 Task: Create new contact,   with mail id: 'Lucy_Taylor@juilliard.edu', first name: 'Lucy', Last name: 'Taylor', Job Title: Software Tester, Phone number (702) 555-7890. Change life cycle stage to  'Lead' and lead status to 'New'. Add new company to the associated contact: www.novanta.com and type: Vendor. Logged in from softage.4@softage.net
Action: Mouse moved to (87, 65)
Screenshot: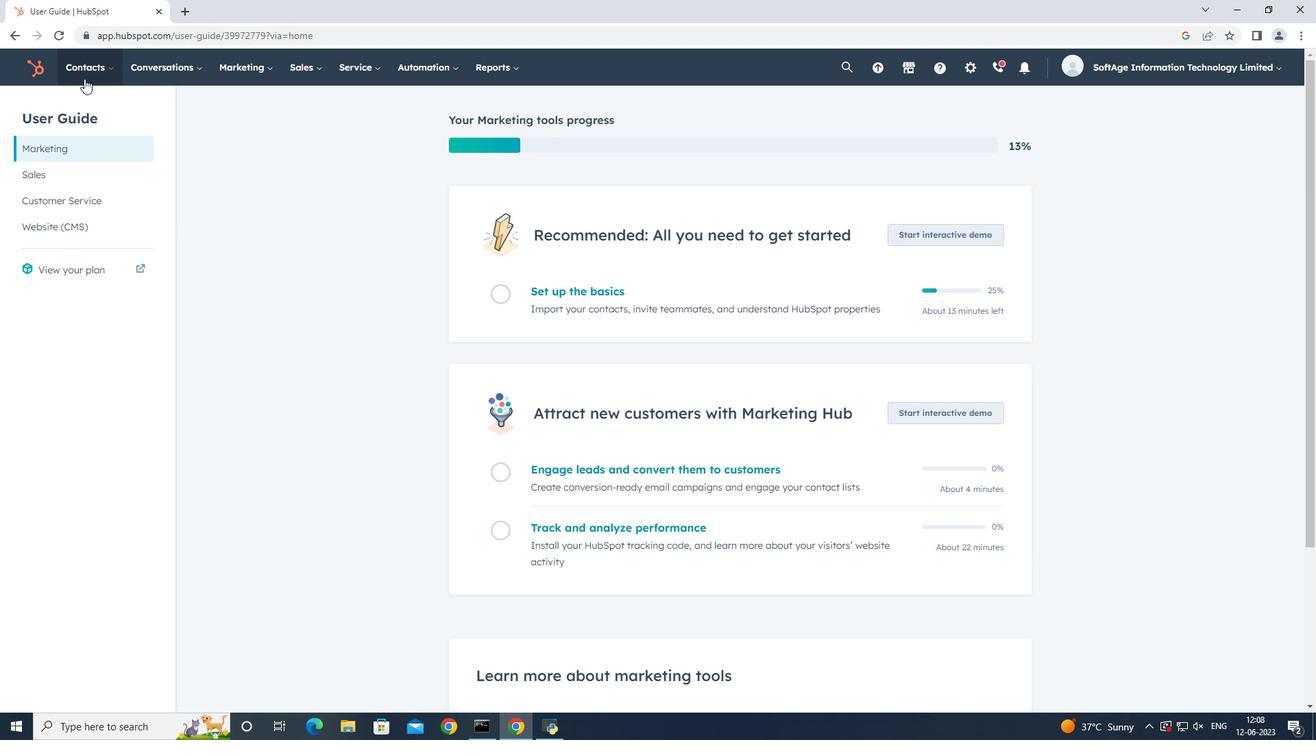 
Action: Mouse pressed left at (87, 65)
Screenshot: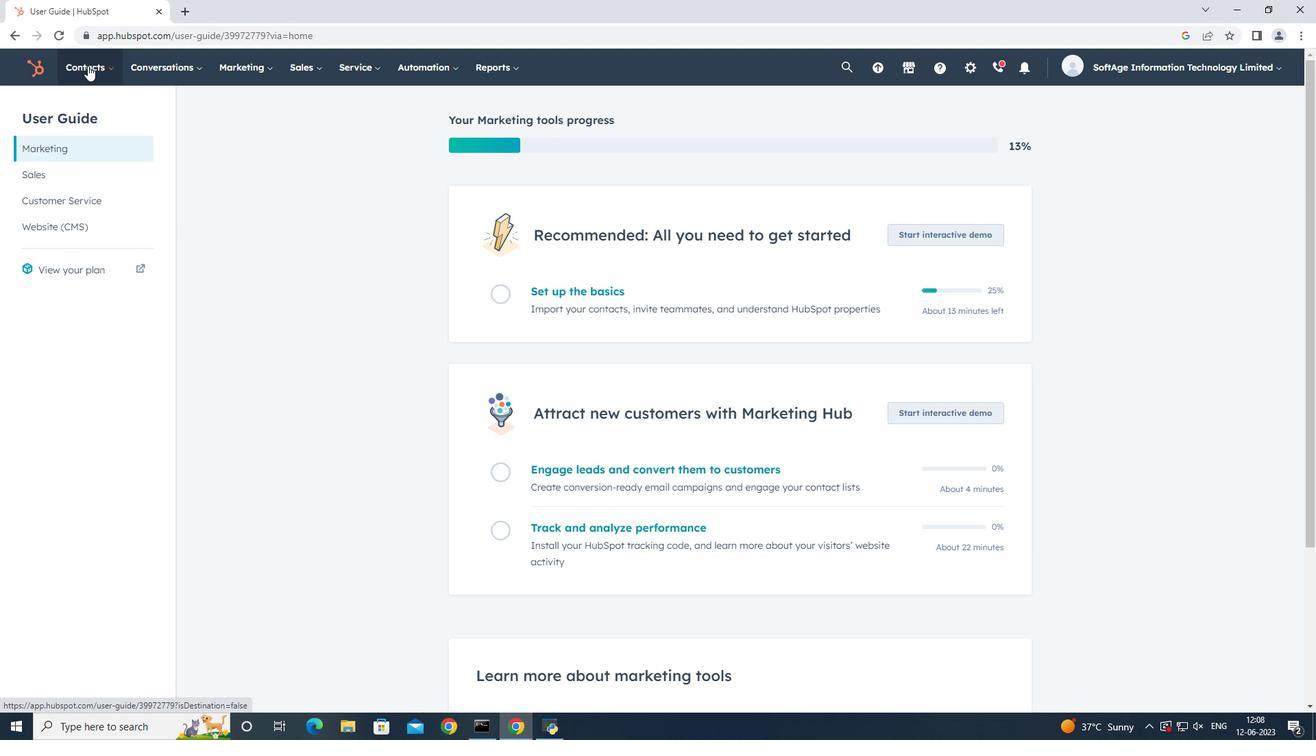 
Action: Mouse moved to (96, 104)
Screenshot: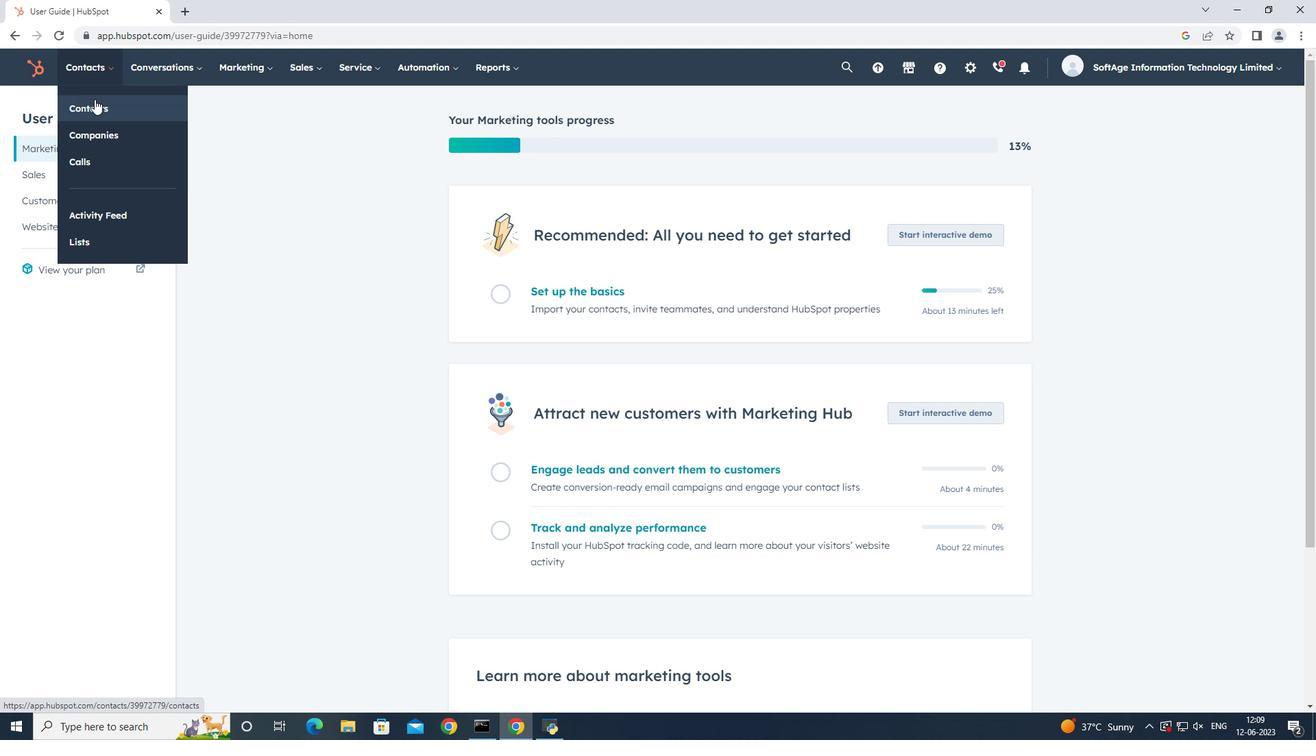 
Action: Mouse pressed left at (96, 104)
Screenshot: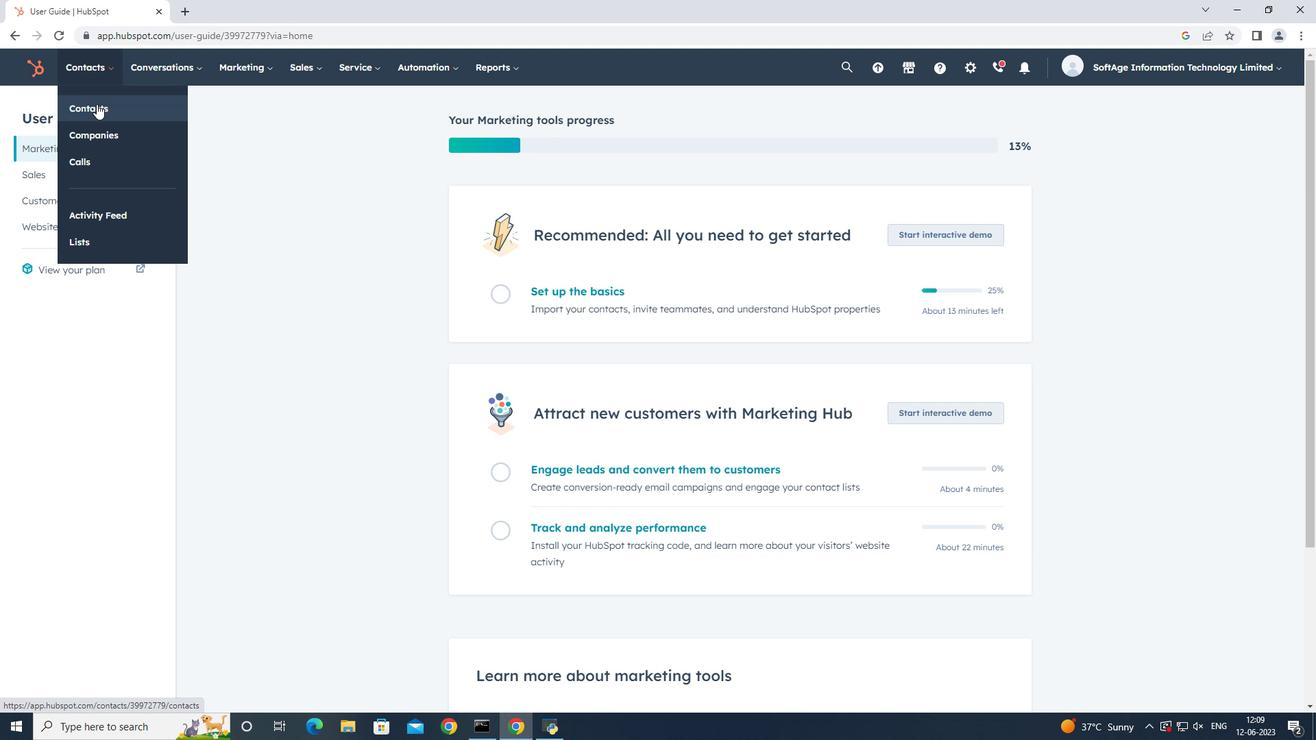 
Action: Mouse moved to (1254, 115)
Screenshot: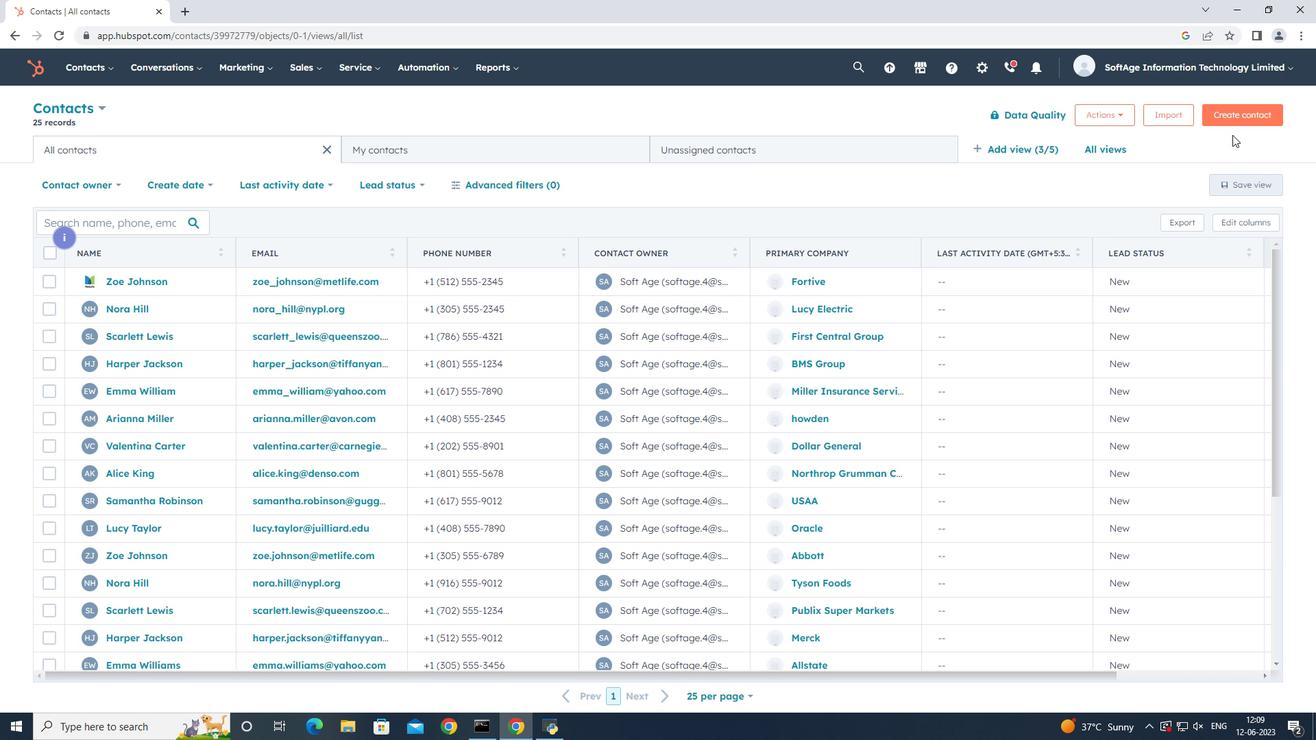 
Action: Mouse pressed left at (1254, 115)
Screenshot: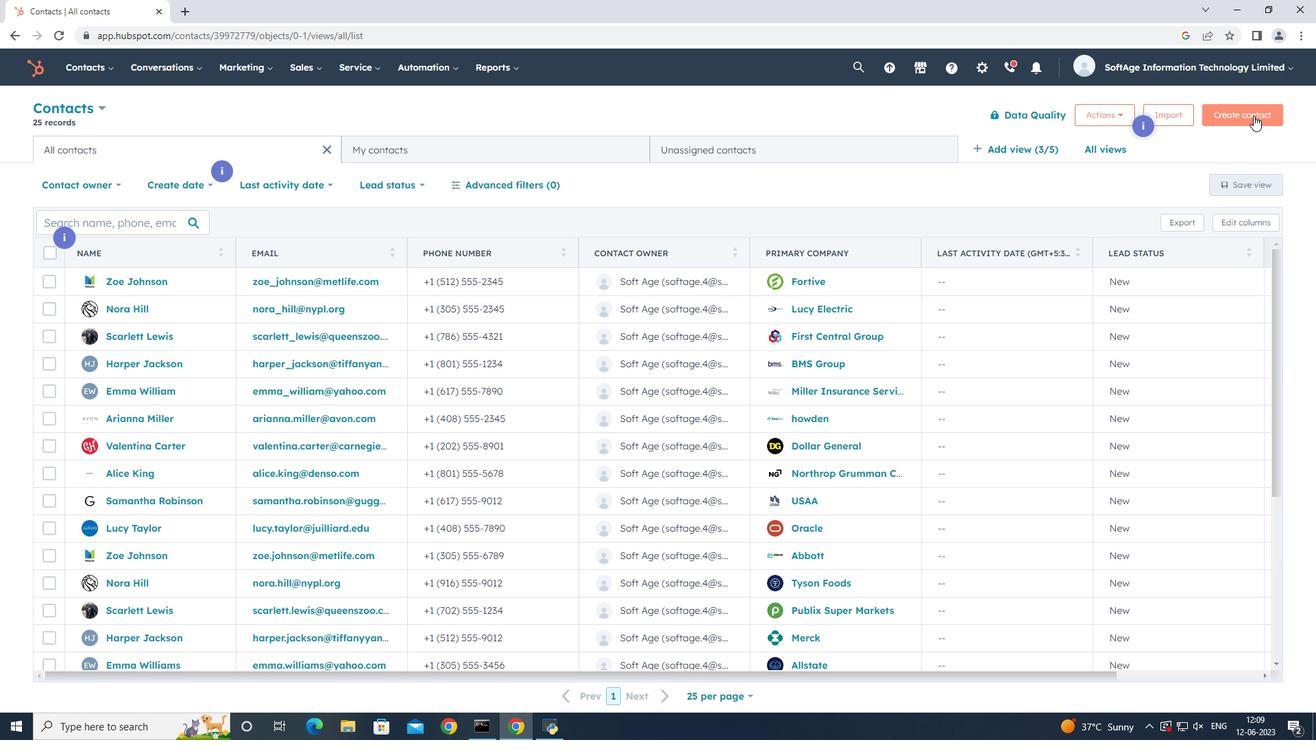 
Action: Mouse moved to (1050, 174)
Screenshot: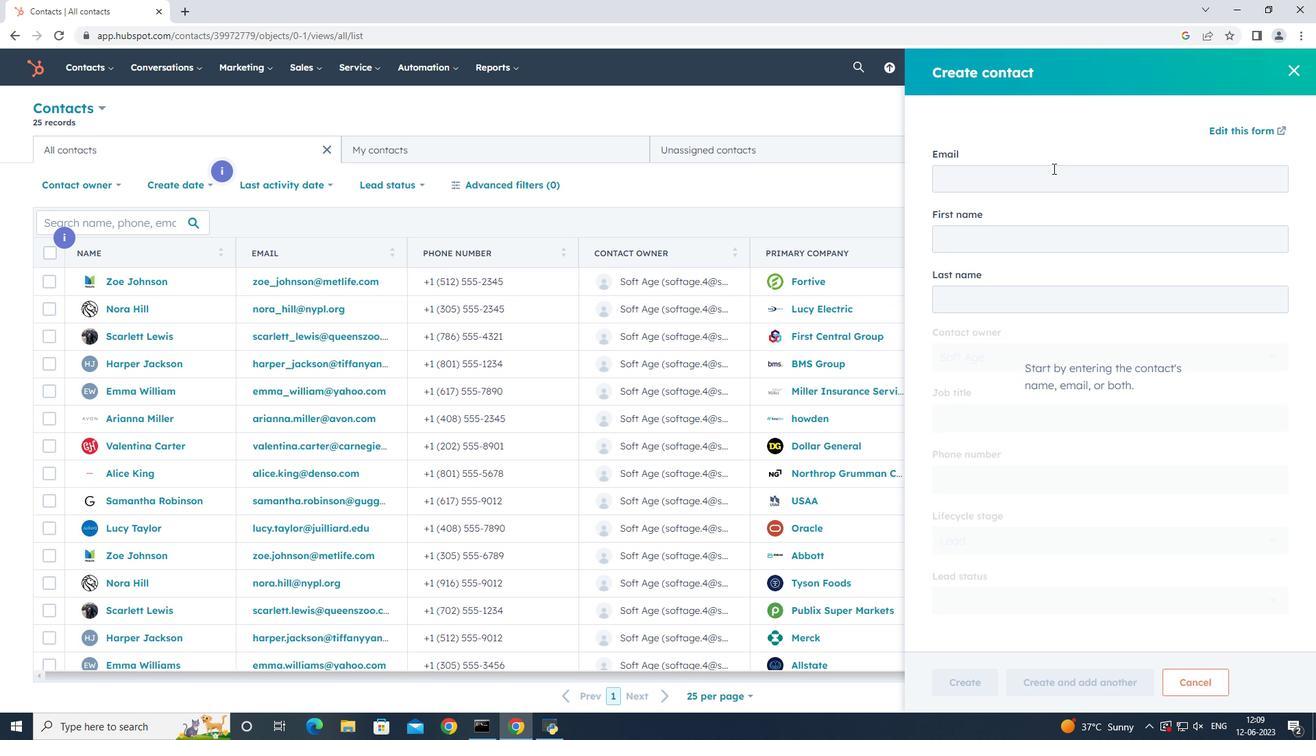 
Action: Mouse pressed left at (1050, 174)
Screenshot: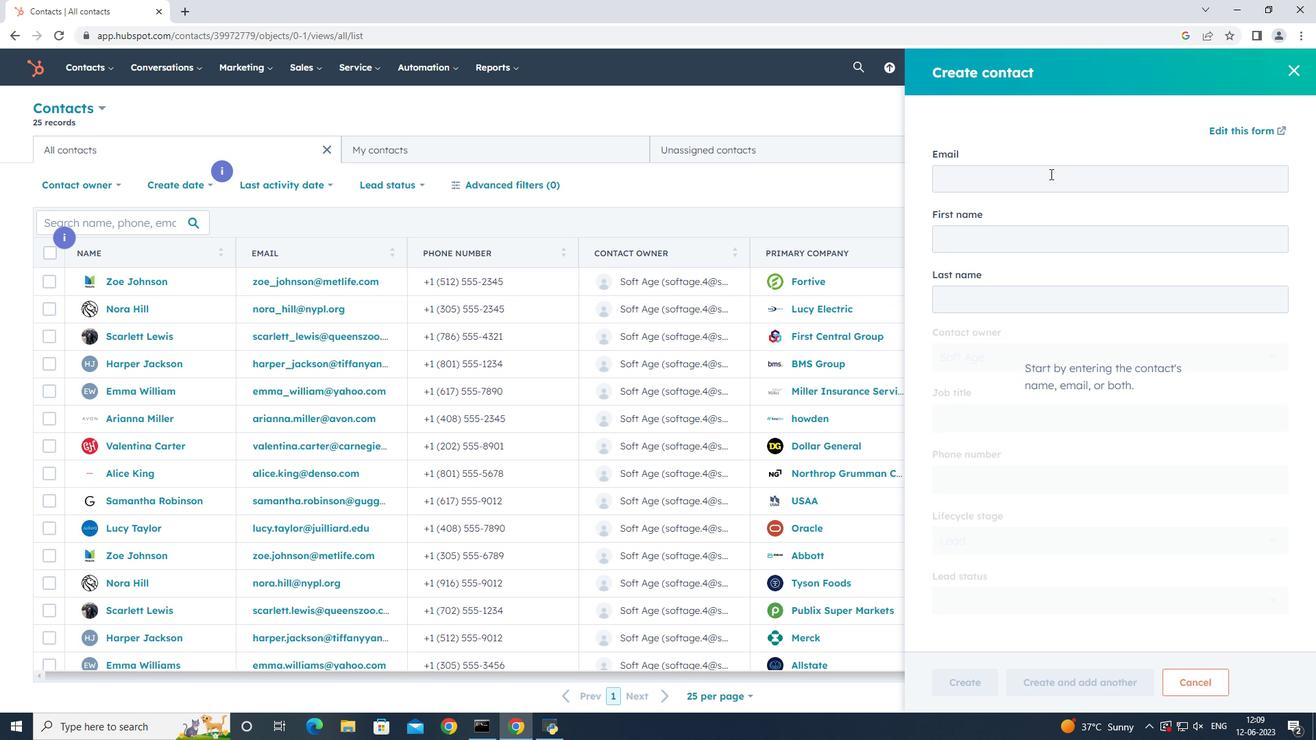 
Action: Key pressed <Key.shift><Key.shift><Key.shift>Lucy<Key.shift_r><Key.shift_r><Key.shift_r><Key.shift_r><Key.shift_r><Key.shift_r><Key.shift_r><Key.shift_r><Key.shift_r><Key.shift_r><Key.shift_r><Key.shift_r><Key.shift_r><Key.shift_r><Key.shift_r><Key.shift_r>_<Key.shift><Key.shift><Key.shift><Key.shift><Key.shift><Key.shift>Taylor<Key.shift>@juilliard.edu
Screenshot: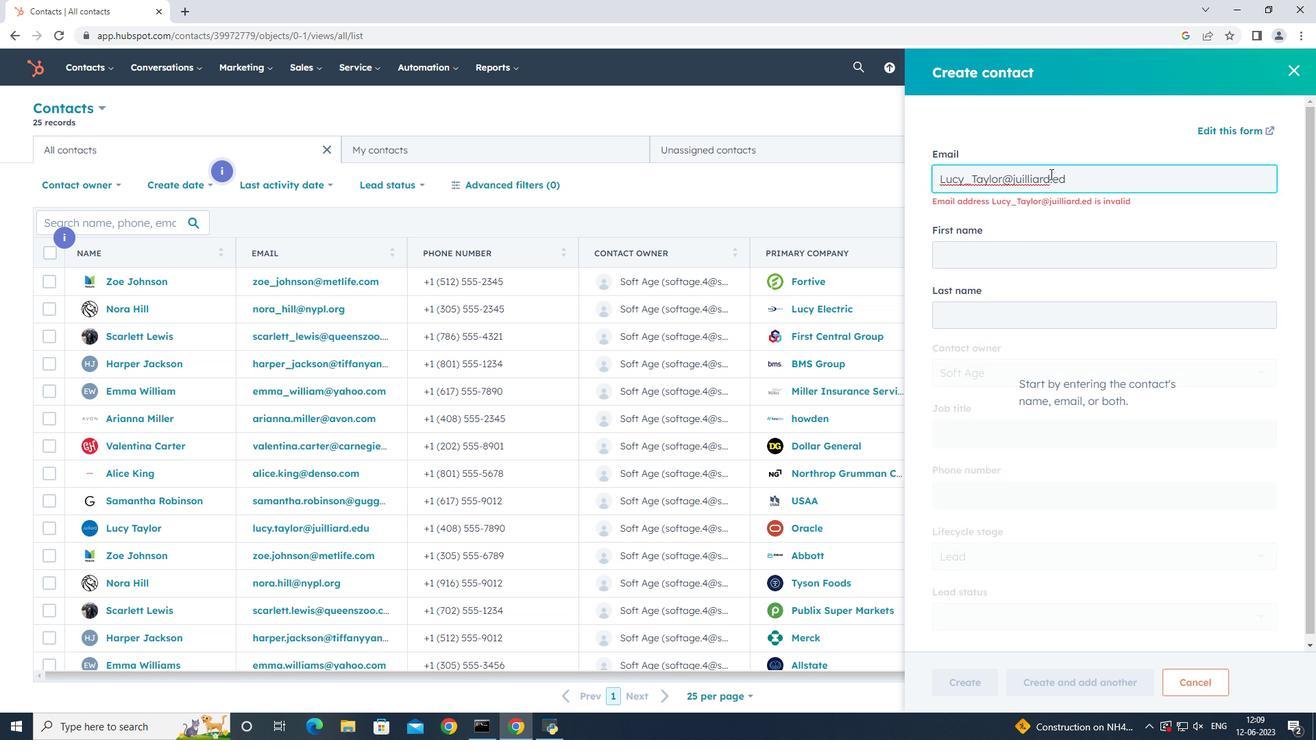 
Action: Mouse moved to (1048, 244)
Screenshot: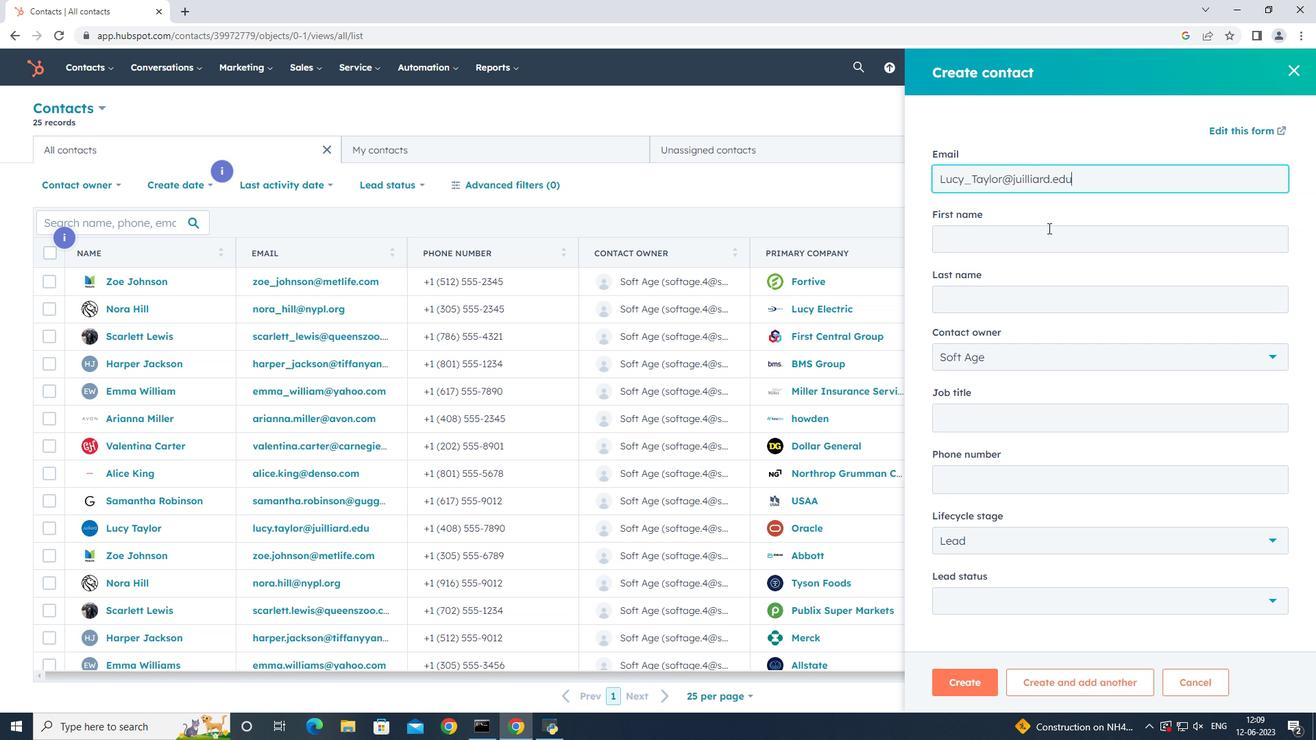 
Action: Mouse pressed left at (1048, 244)
Screenshot: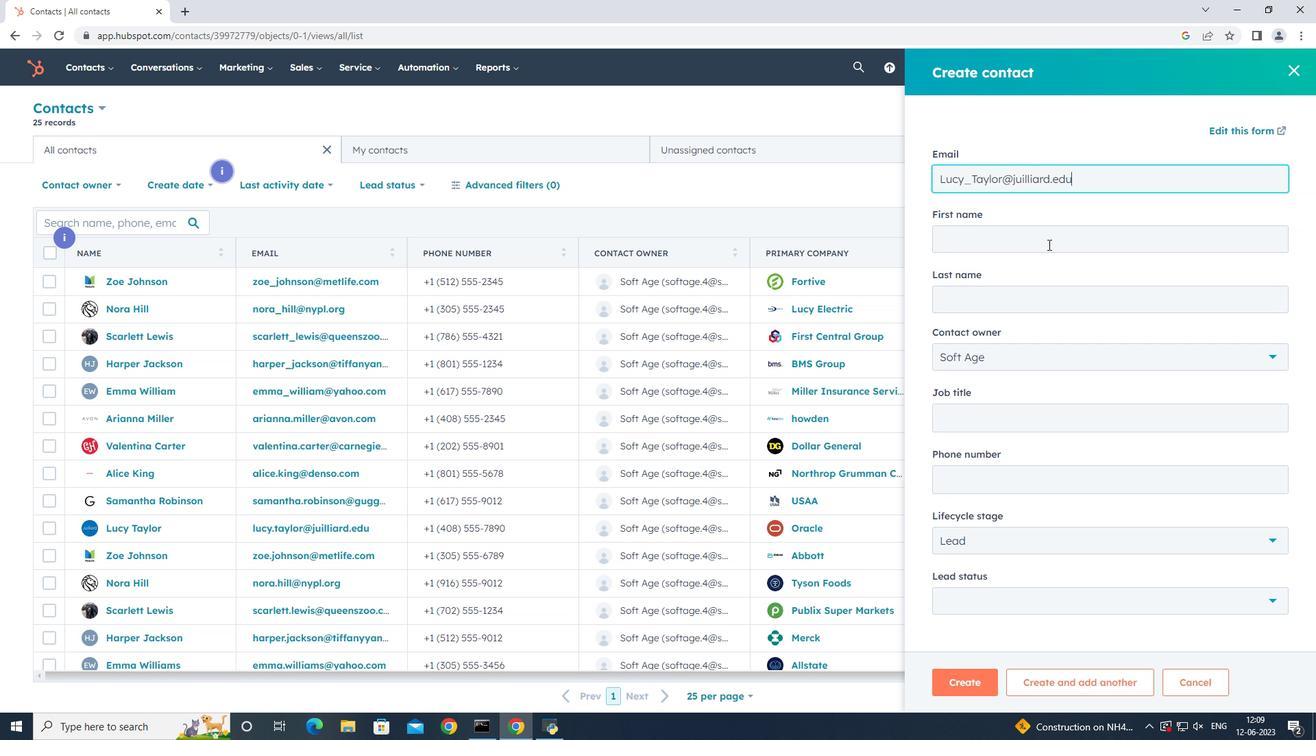 
Action: Key pressed <Key.shift_r><Key.shift_r><Key.shift_r><Key.shift_r><Key.shift_r><Key.shift_r><Key.shift_r><Key.shift_r><Key.shift_r><Key.shift_r><Key.shift_r><Key.shift_r>Lucy<Key.tab><Key.shift><Key.shift><Key.shift><Key.shift><Key.shift><Key.shift><Key.shift><Key.shift><Key.shift><Key.shift>Taylor
Screenshot: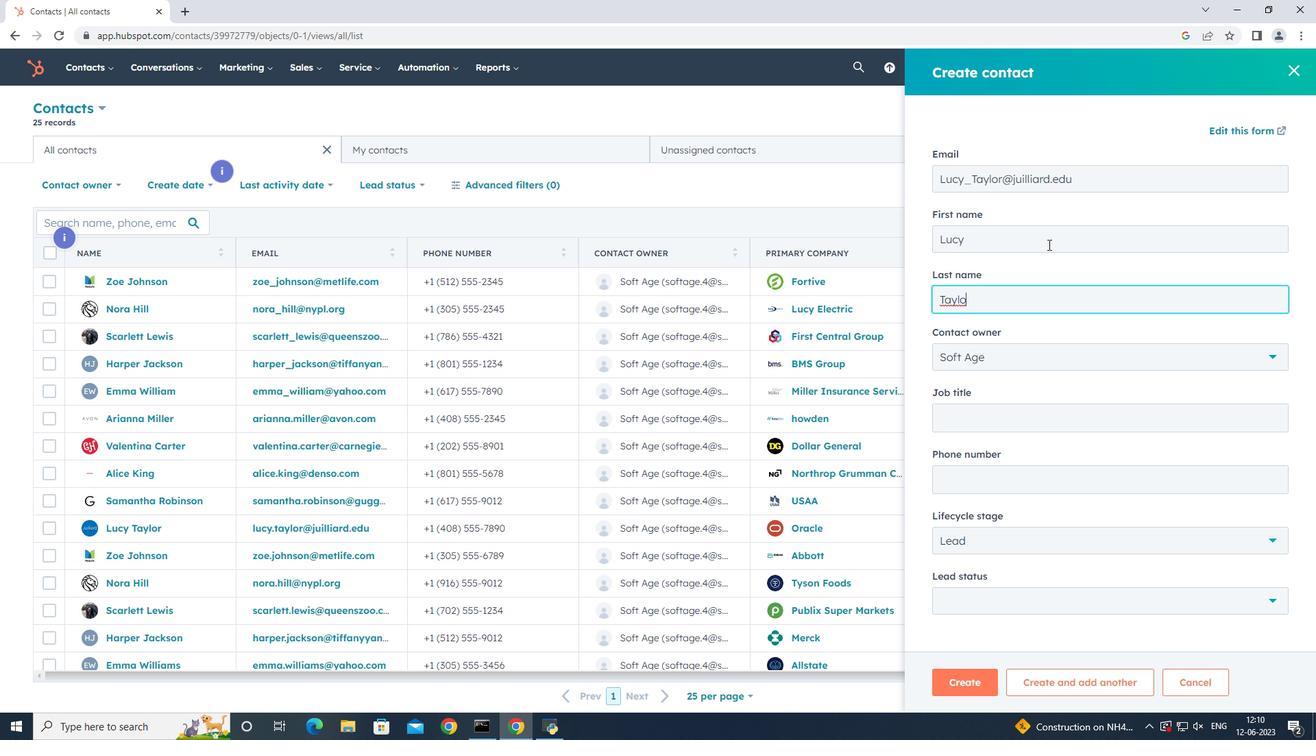 
Action: Mouse moved to (1083, 425)
Screenshot: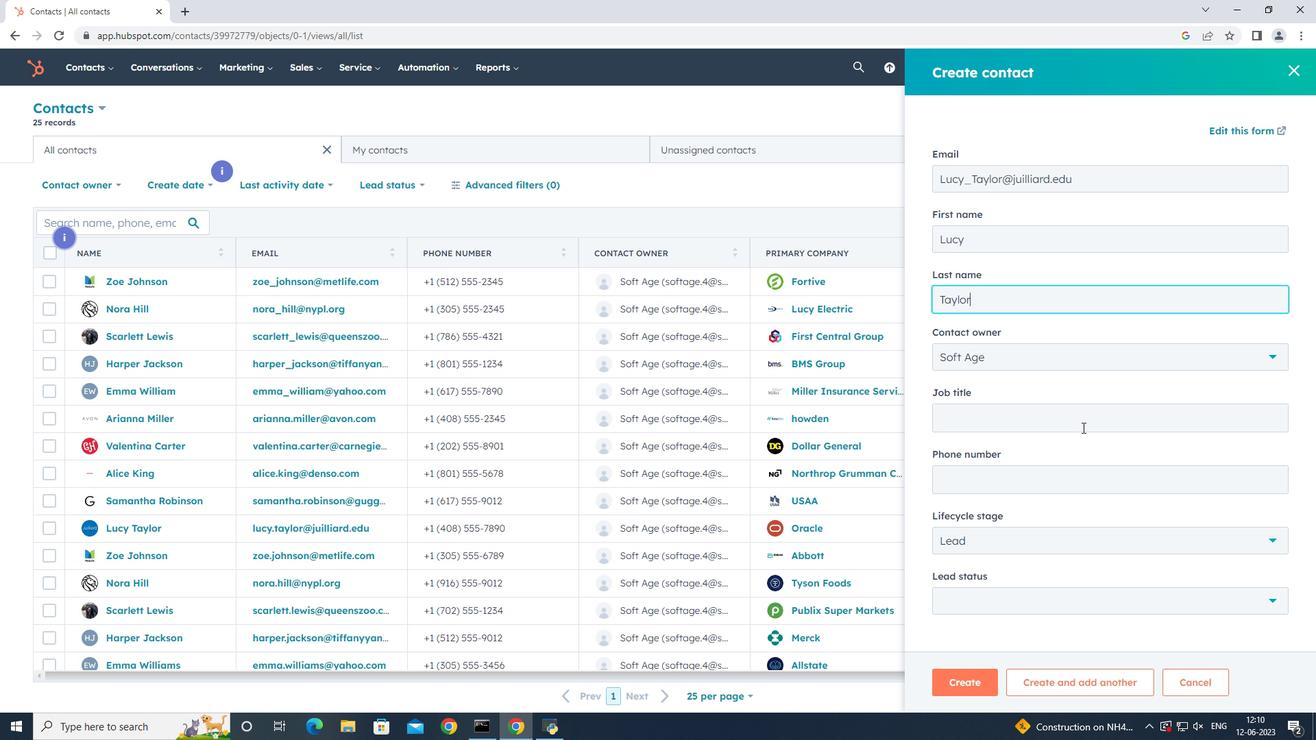 
Action: Mouse pressed left at (1083, 425)
Screenshot: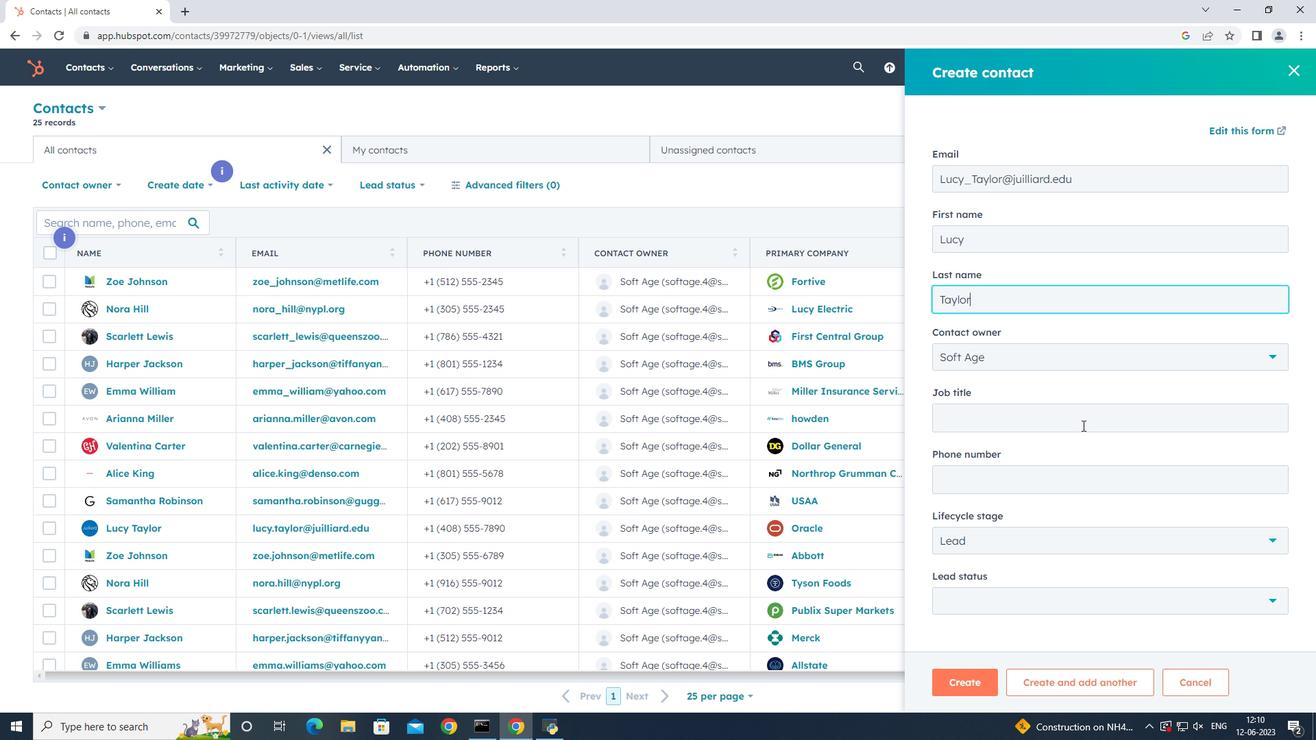 
Action: Key pressed <Key.shift>Software<Key.space><Key.shift><Key.shift><Key.shift><Key.shift>Tester
Screenshot: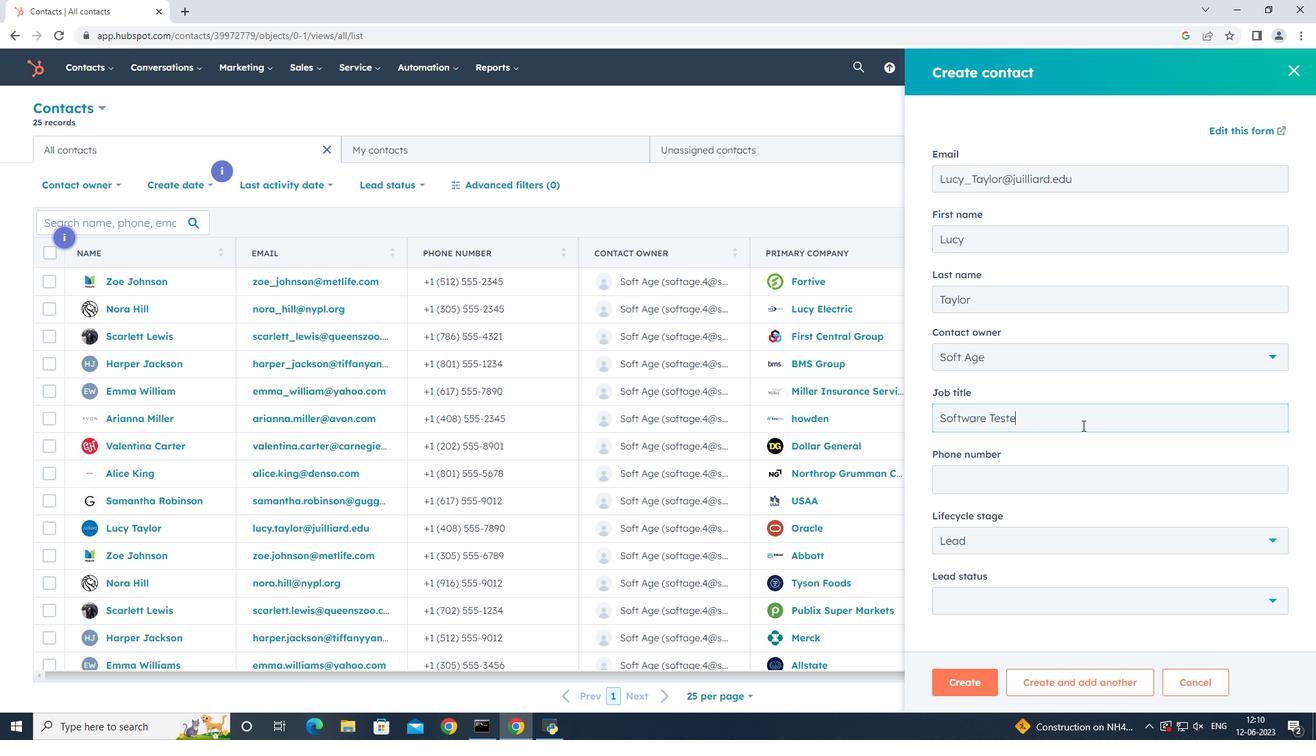 
Action: Mouse moved to (1089, 474)
Screenshot: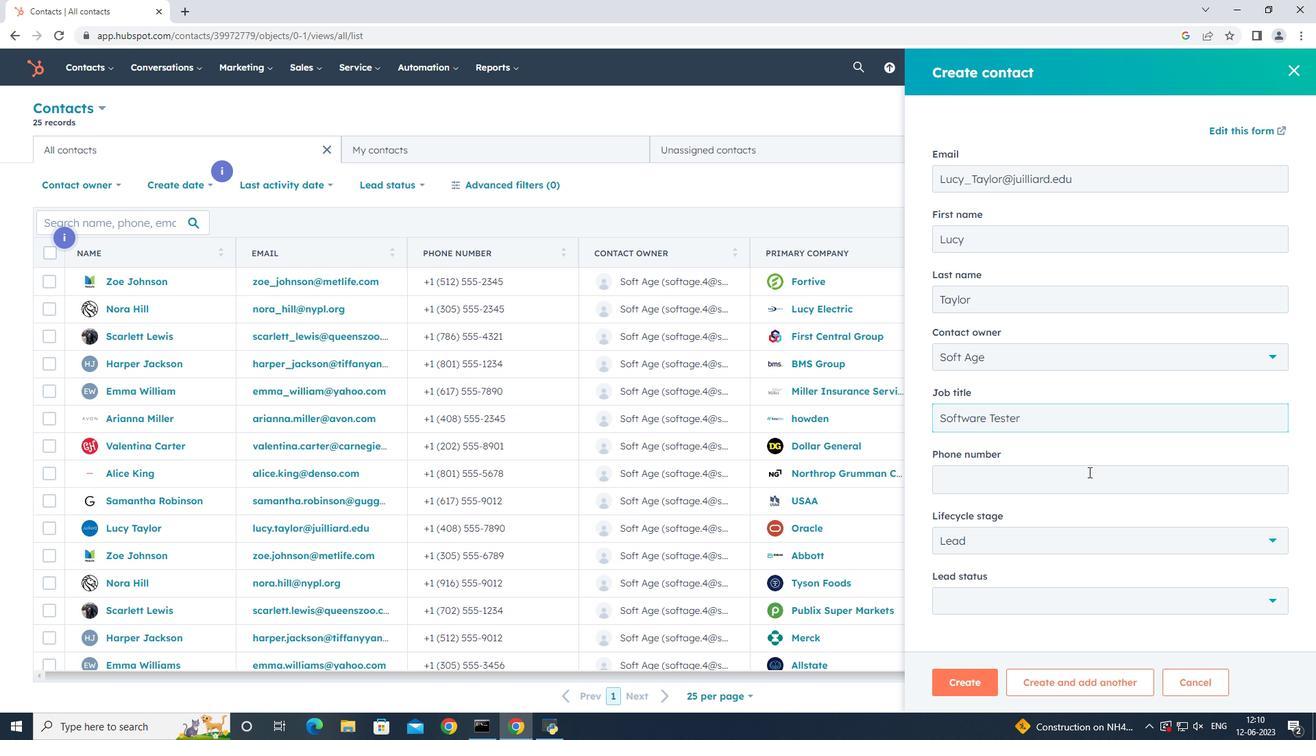 
Action: Mouse pressed left at (1089, 474)
Screenshot: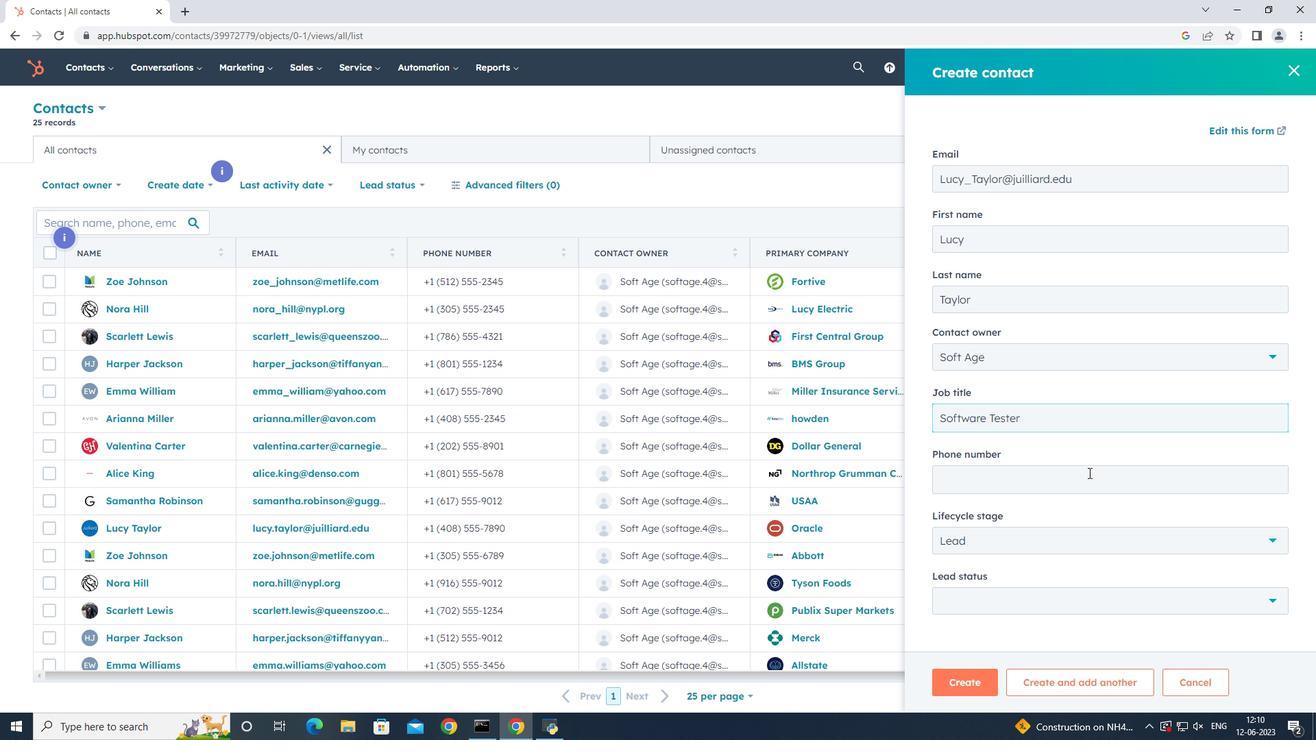 
Action: Key pressed 7025557890
Screenshot: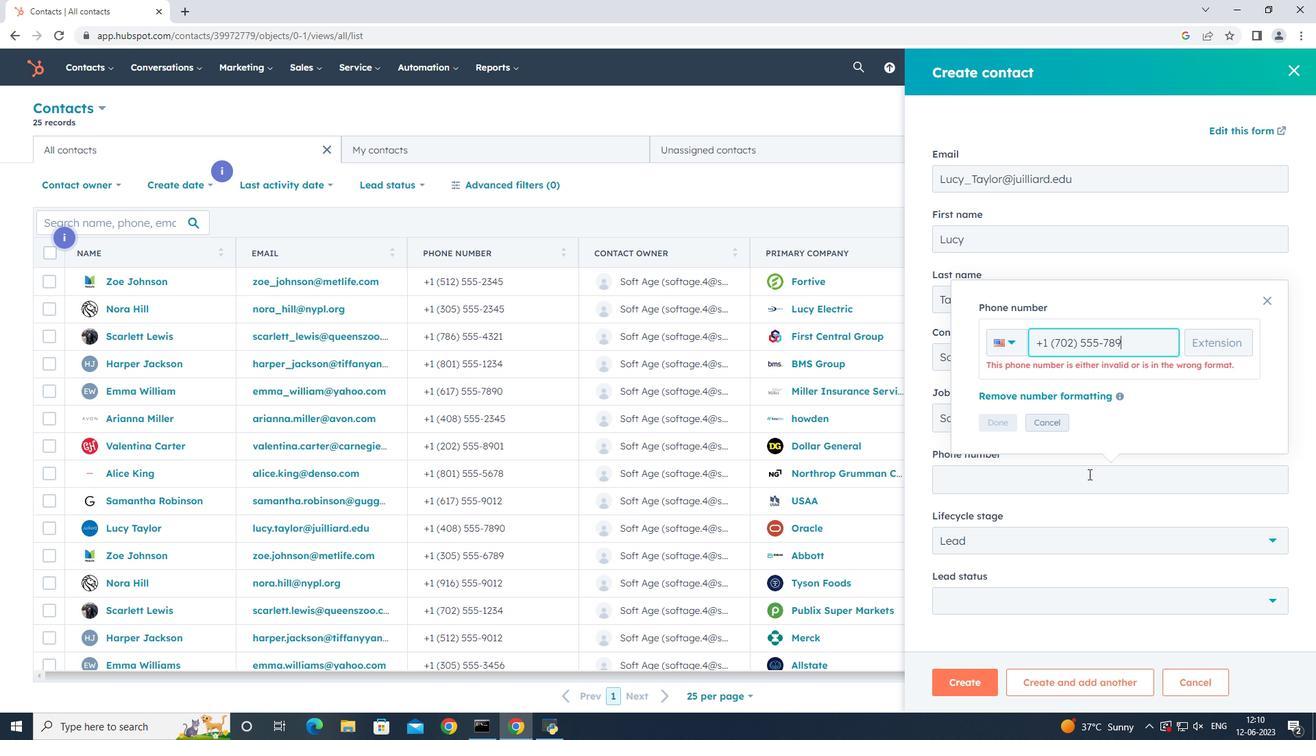 
Action: Mouse moved to (992, 430)
Screenshot: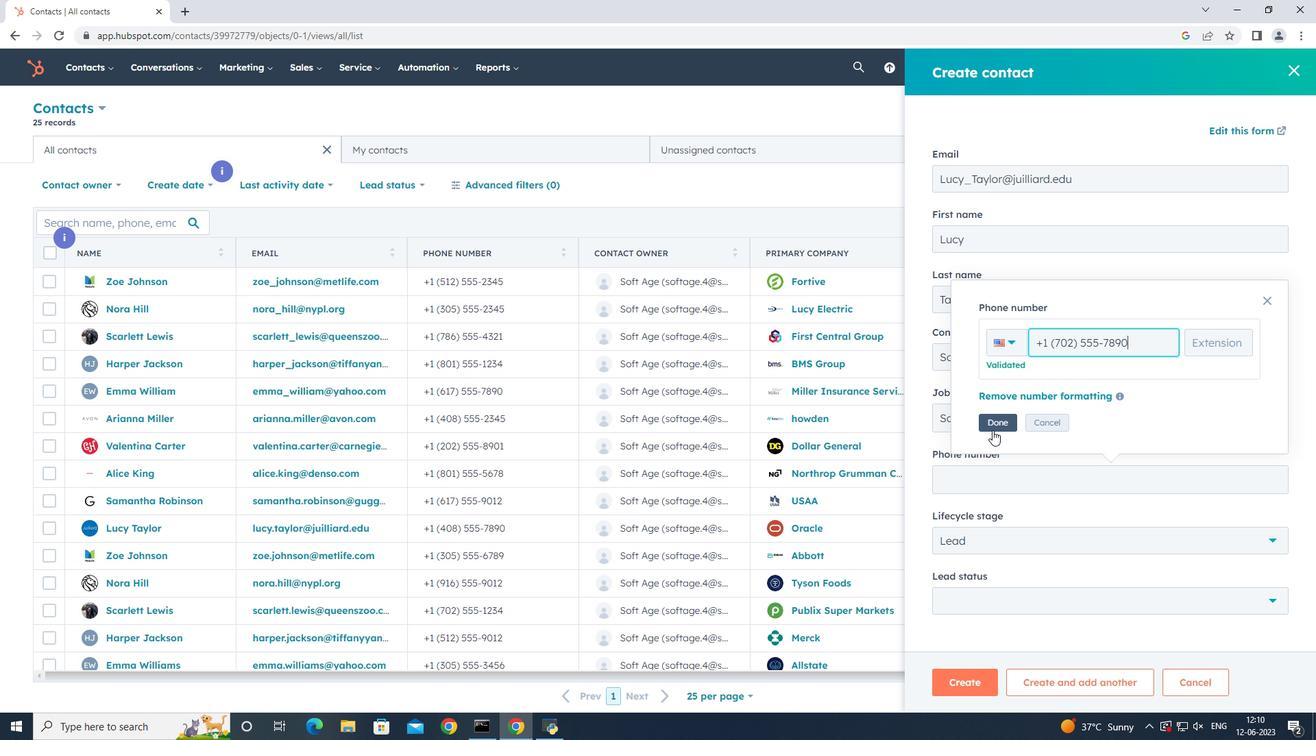 
Action: Mouse pressed left at (992, 430)
Screenshot: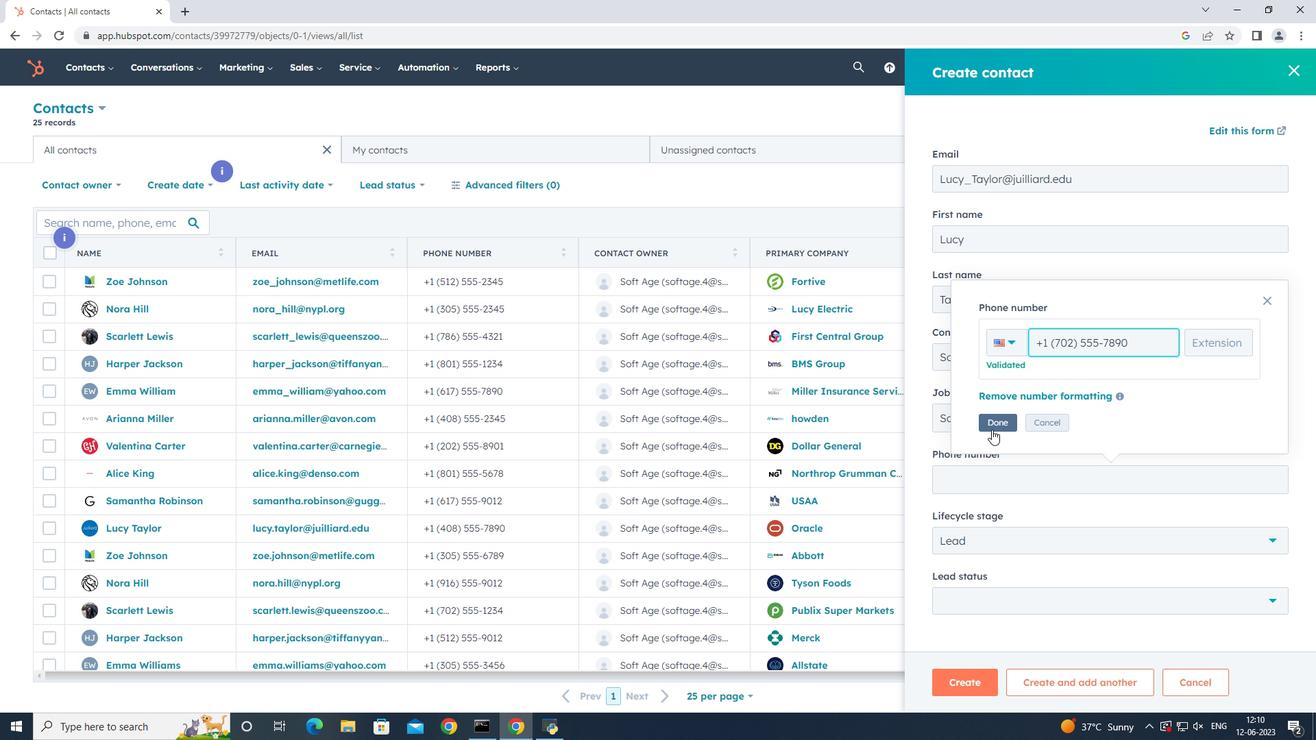 
Action: Mouse moved to (1041, 536)
Screenshot: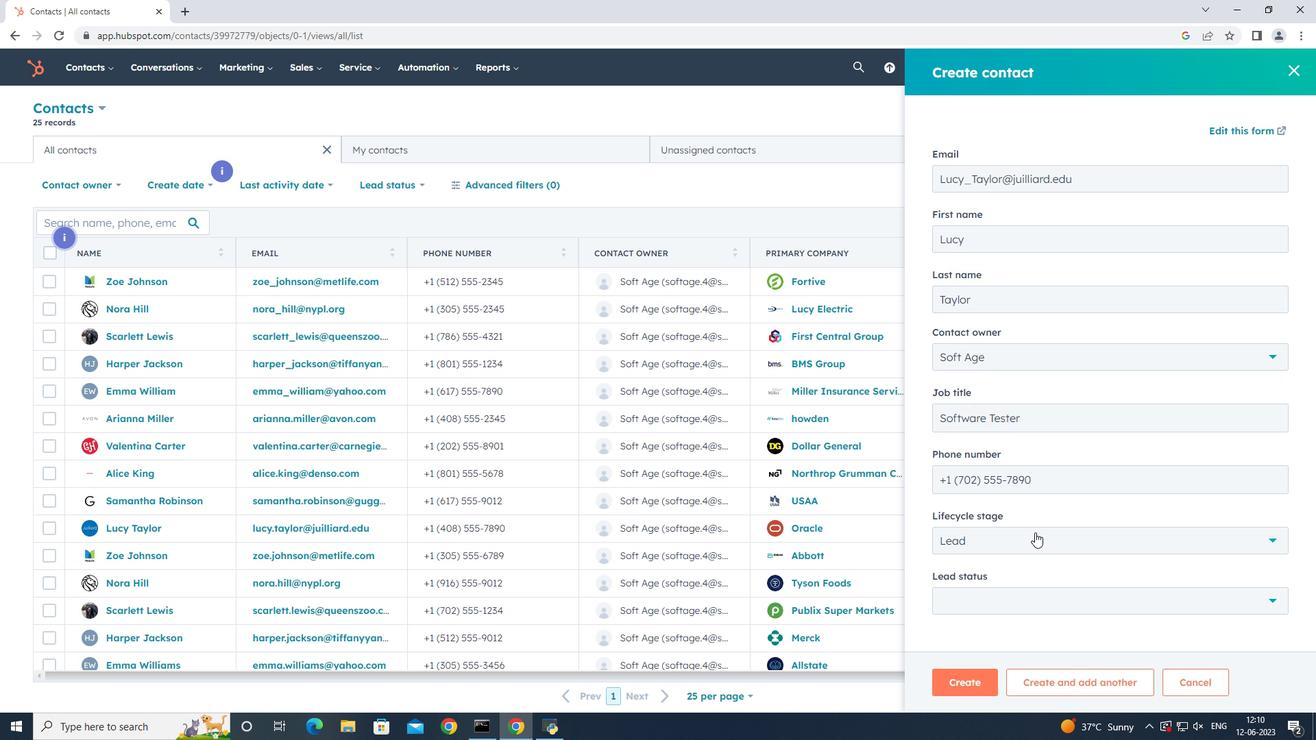 
Action: Mouse pressed left at (1041, 536)
Screenshot: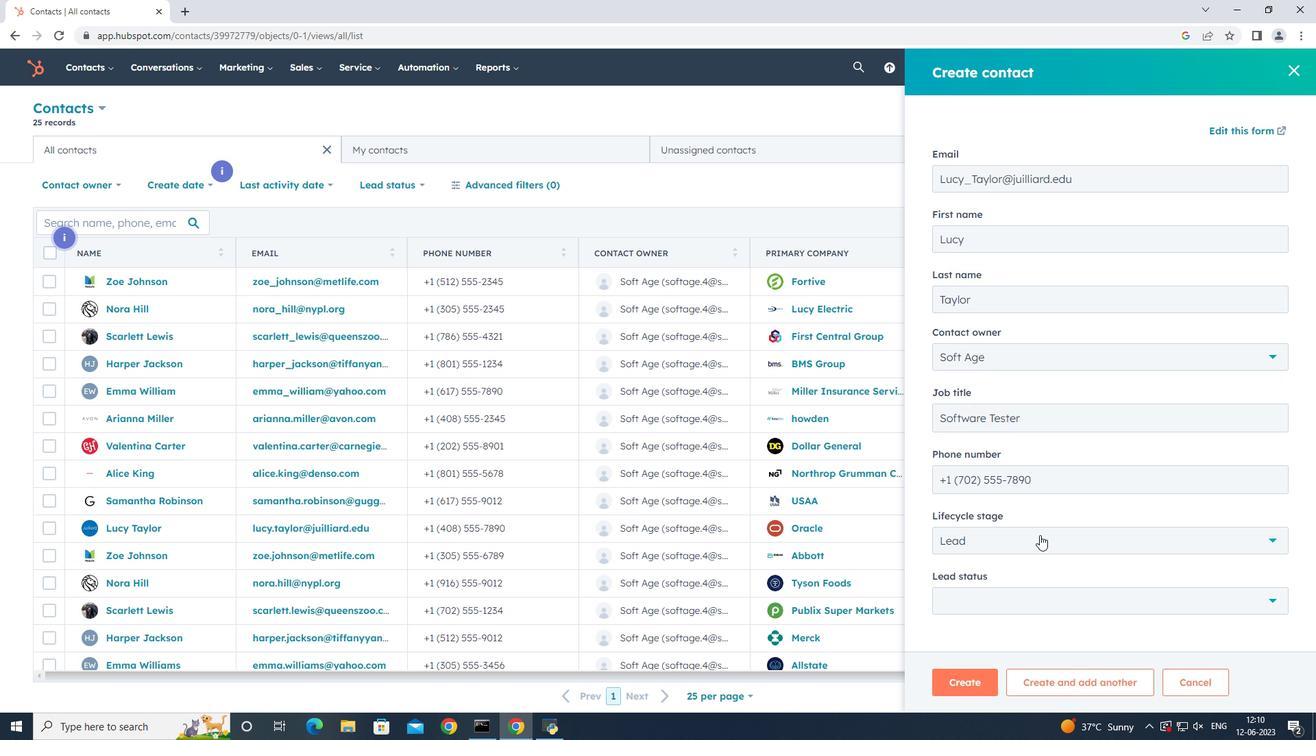 
Action: Mouse moved to (1043, 410)
Screenshot: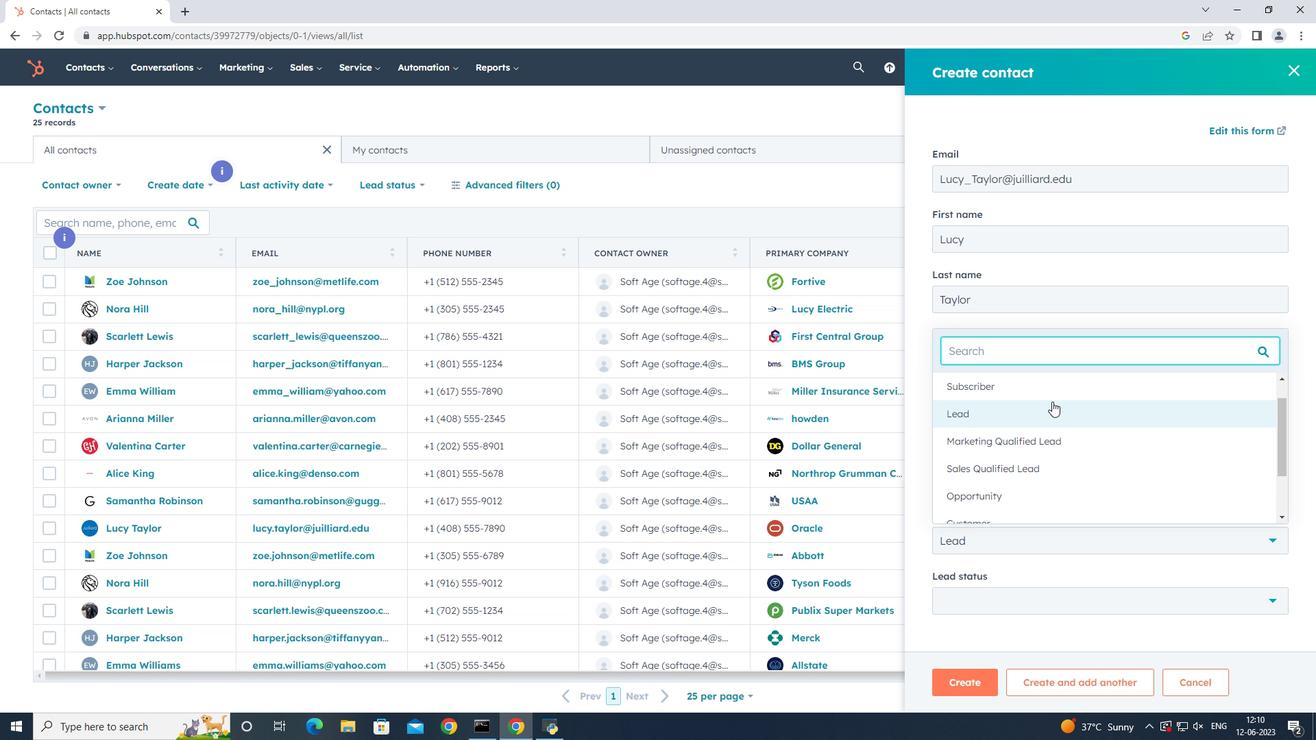 
Action: Mouse pressed left at (1043, 410)
Screenshot: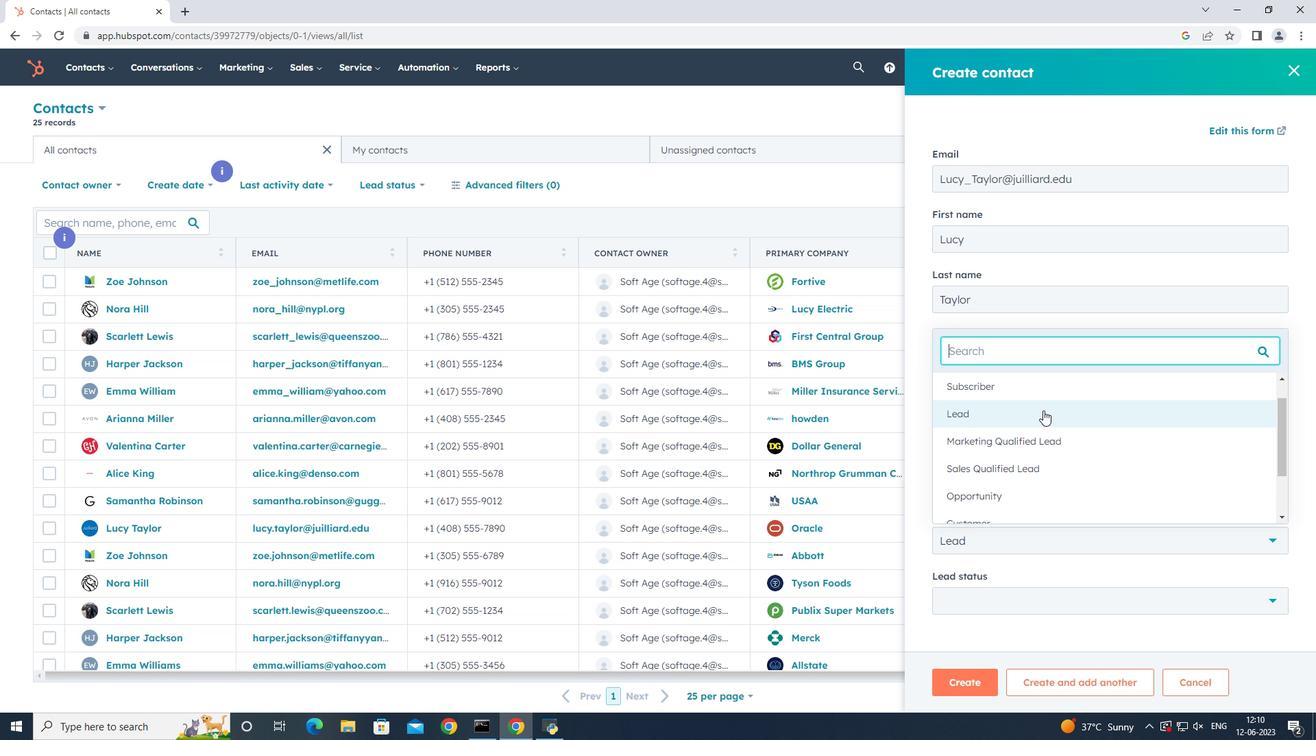 
Action: Mouse moved to (1067, 601)
Screenshot: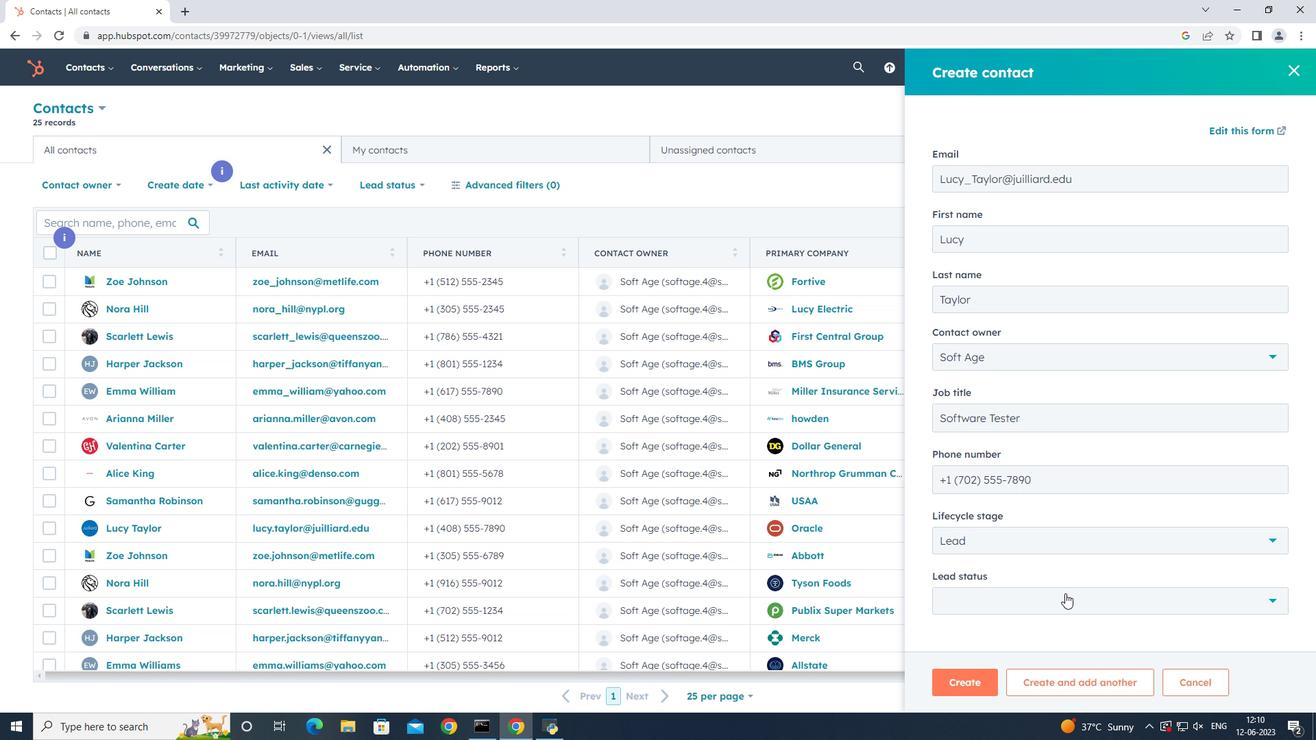 
Action: Mouse pressed left at (1067, 601)
Screenshot: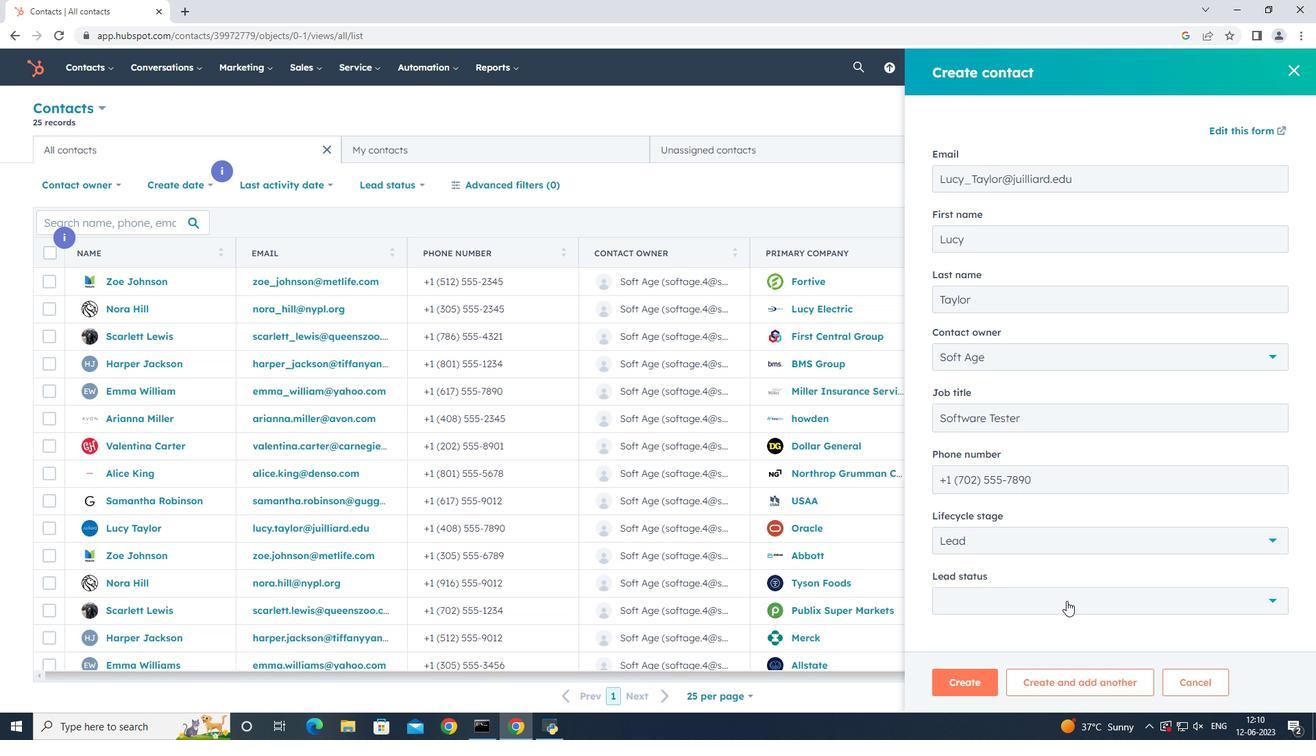 
Action: Mouse moved to (1052, 478)
Screenshot: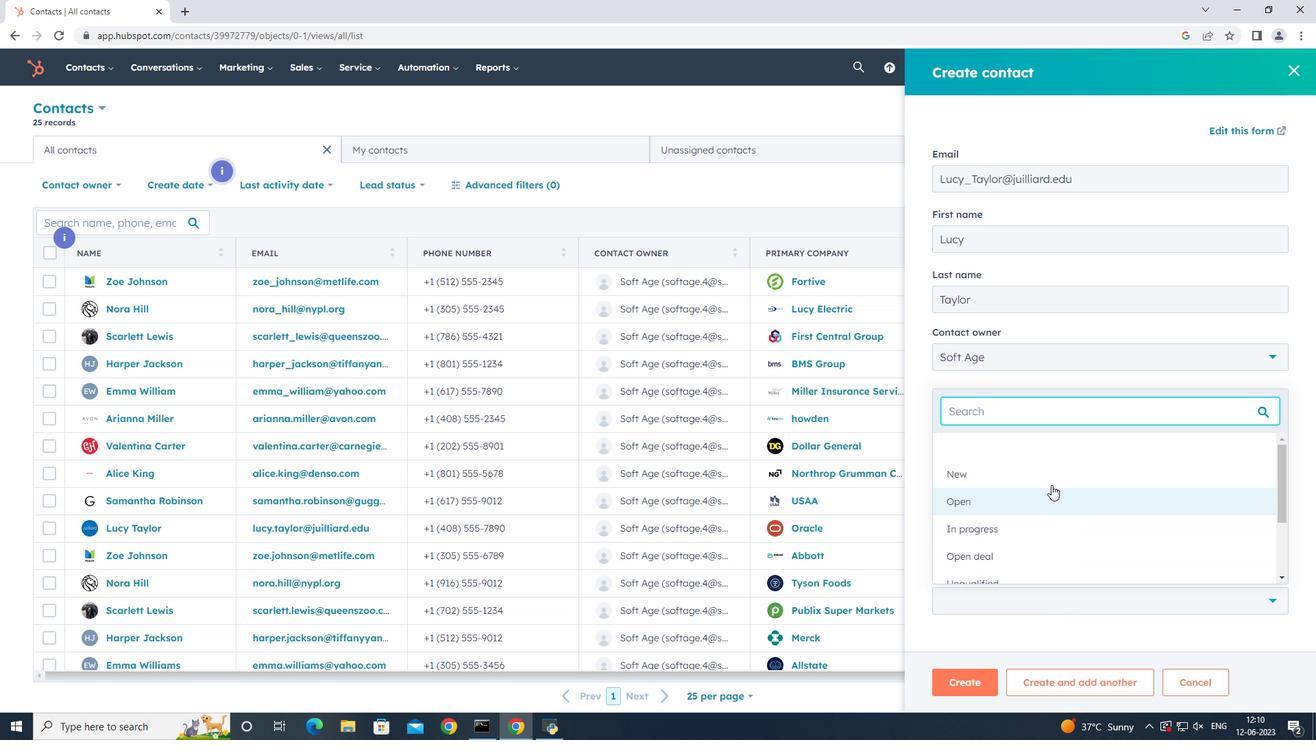 
Action: Mouse pressed left at (1052, 478)
Screenshot: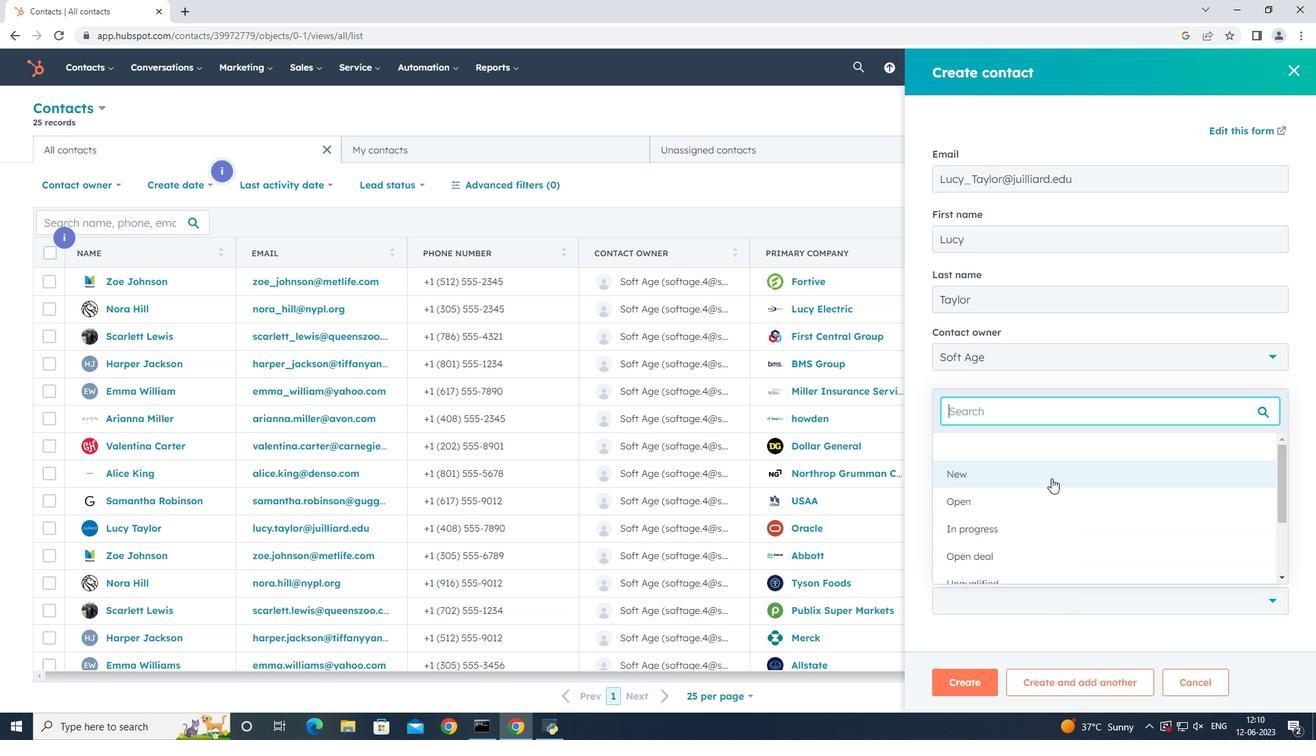 
Action: Mouse moved to (978, 683)
Screenshot: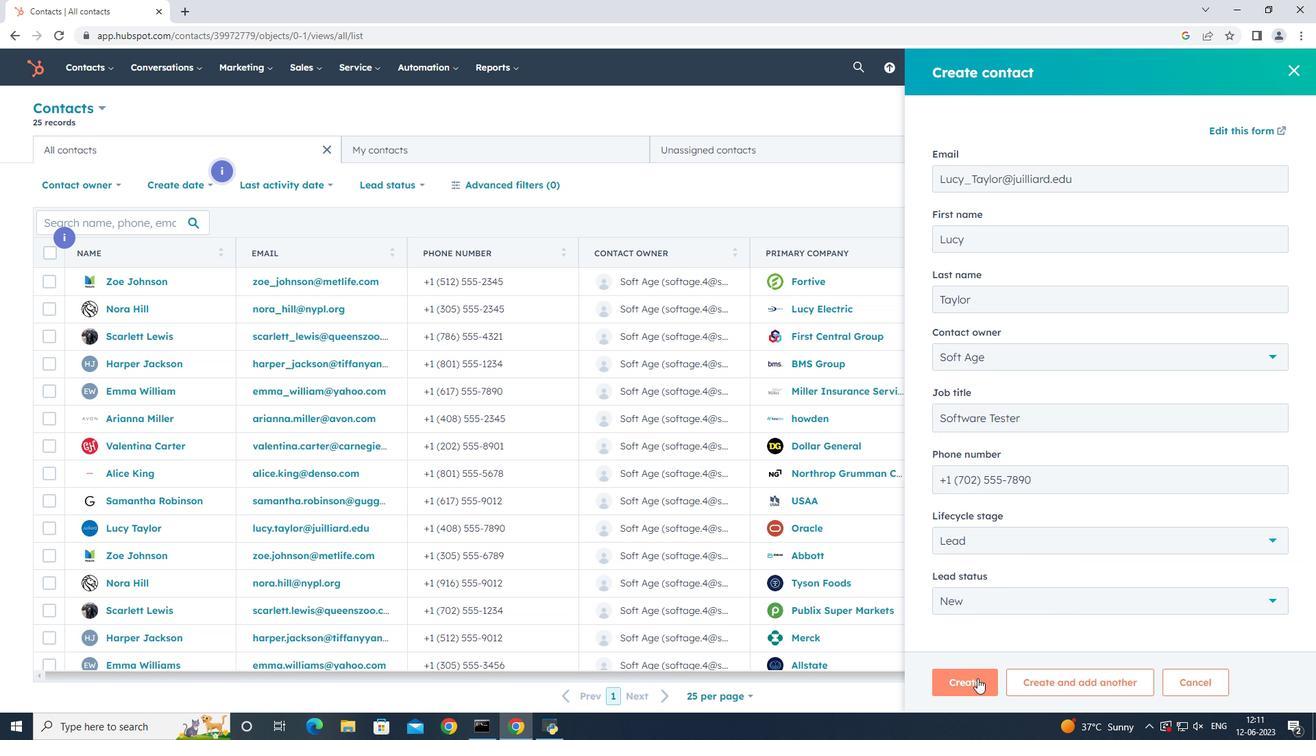 
Action: Mouse pressed left at (978, 683)
Screenshot: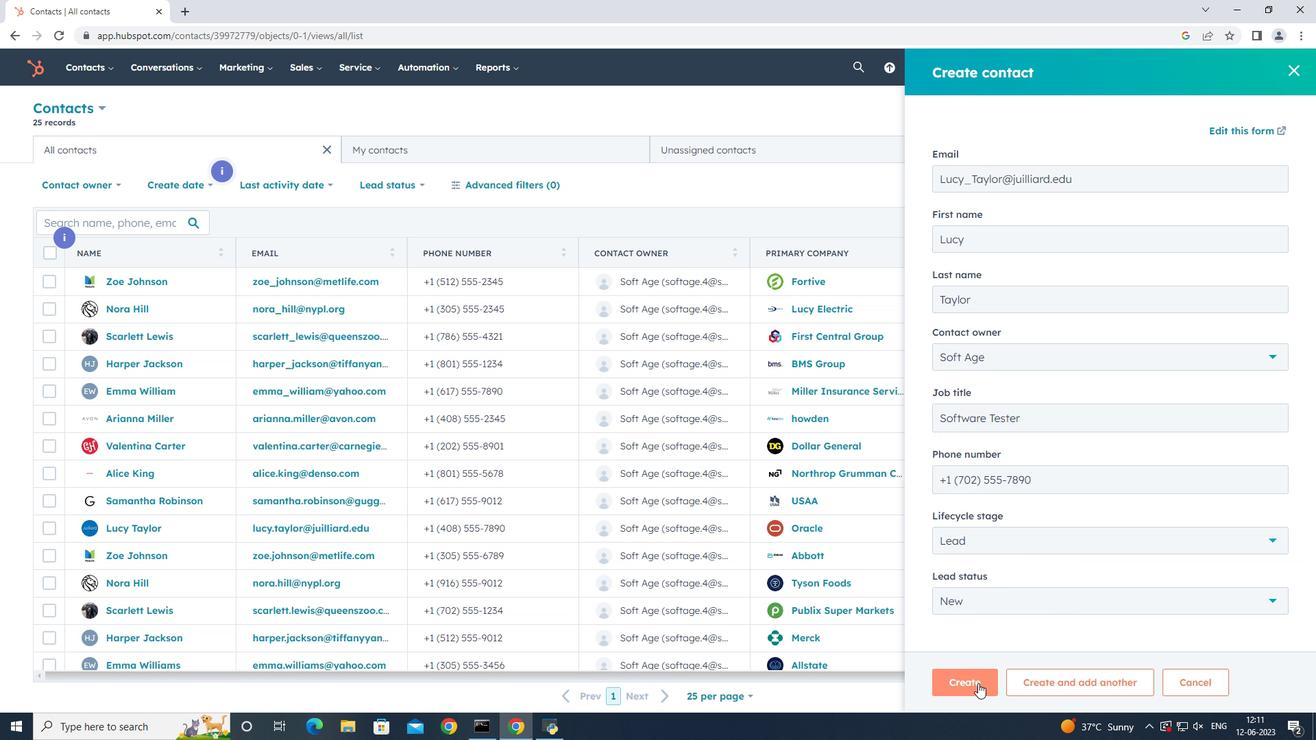 
Action: Mouse moved to (920, 445)
Screenshot: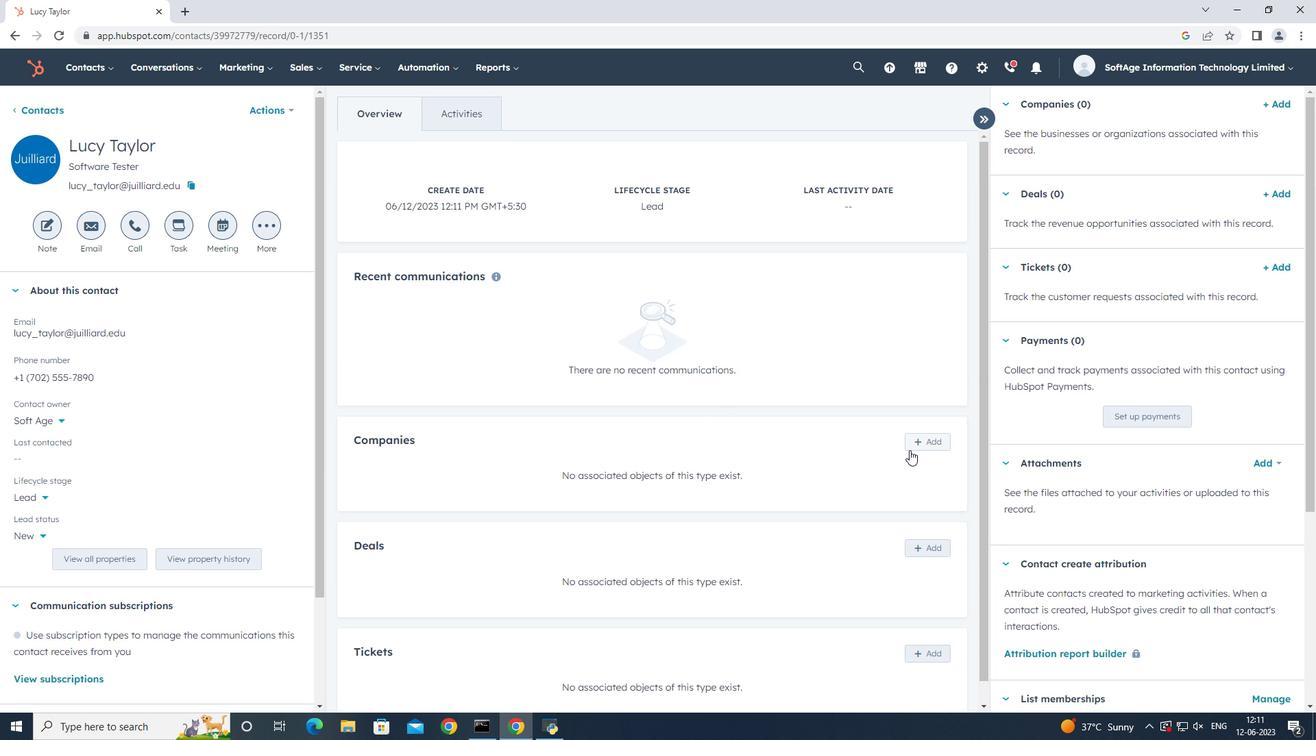 
Action: Mouse pressed left at (920, 445)
Screenshot: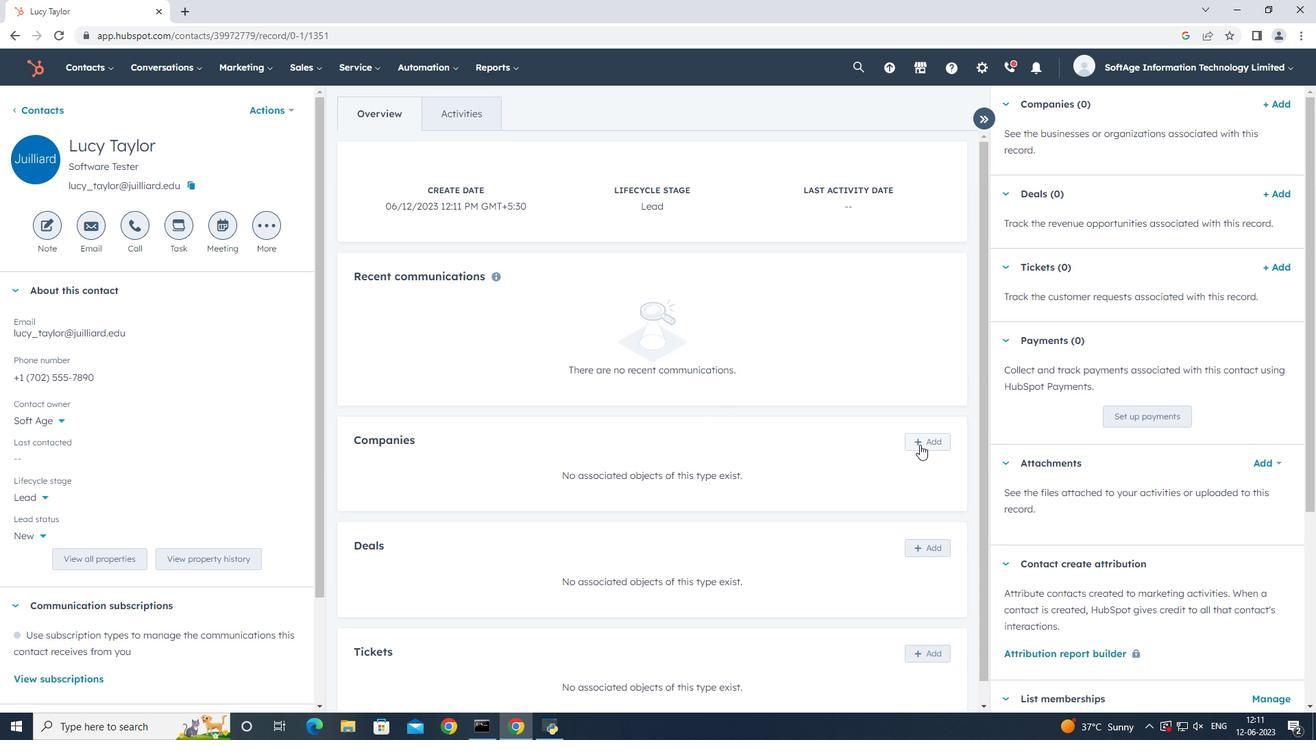 
Action: Mouse moved to (1022, 149)
Screenshot: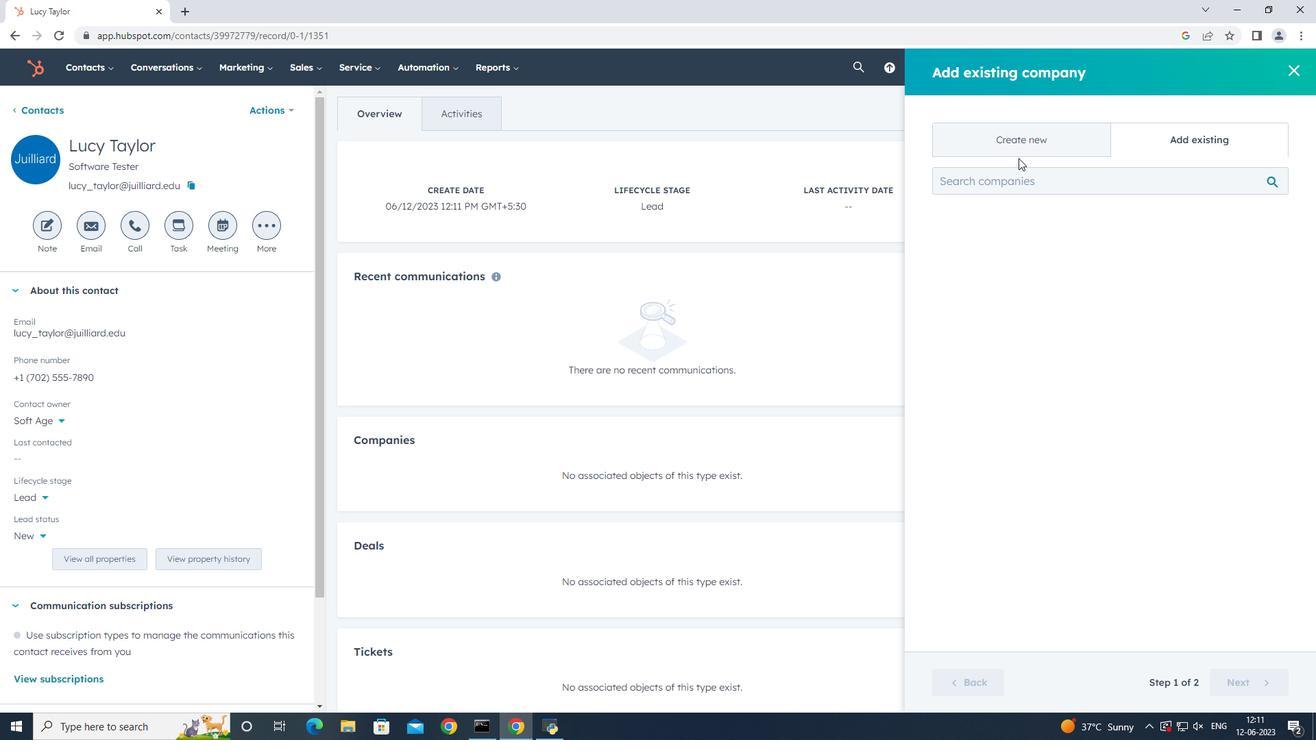 
Action: Mouse pressed left at (1022, 149)
Screenshot: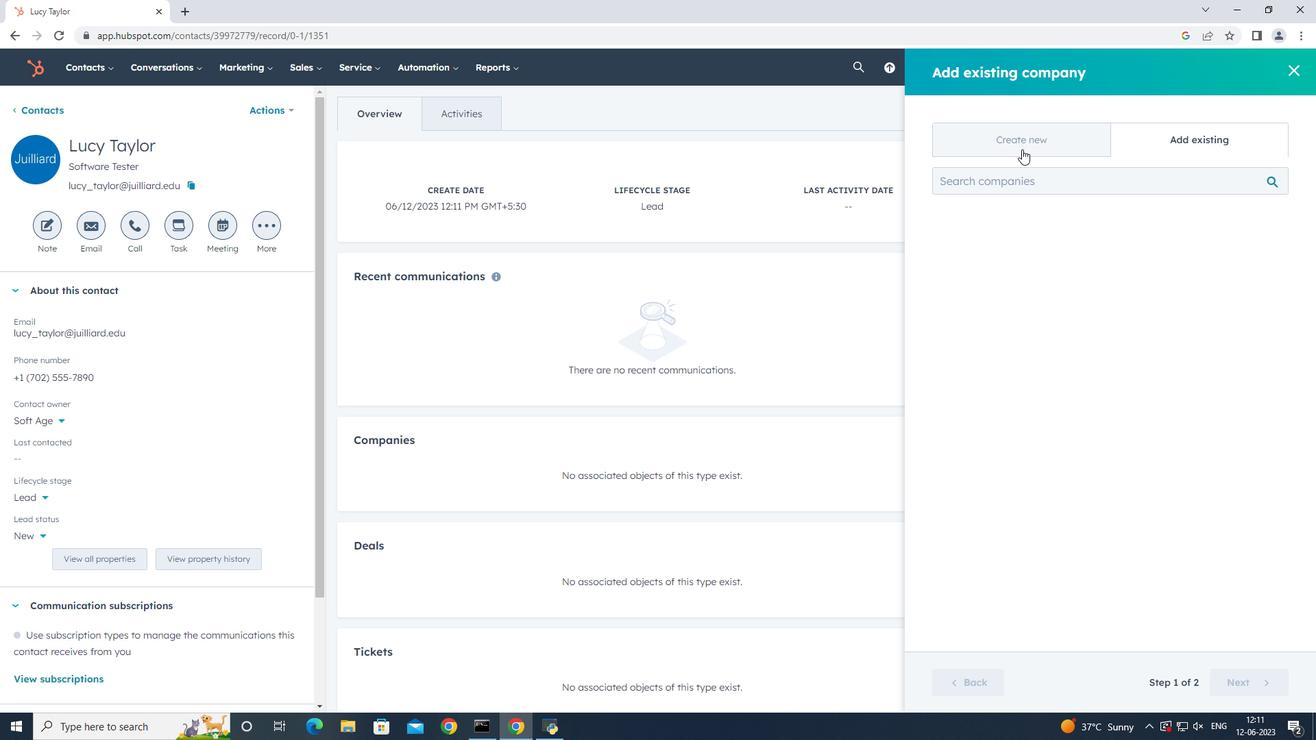 
Action: Mouse moved to (1028, 216)
Screenshot: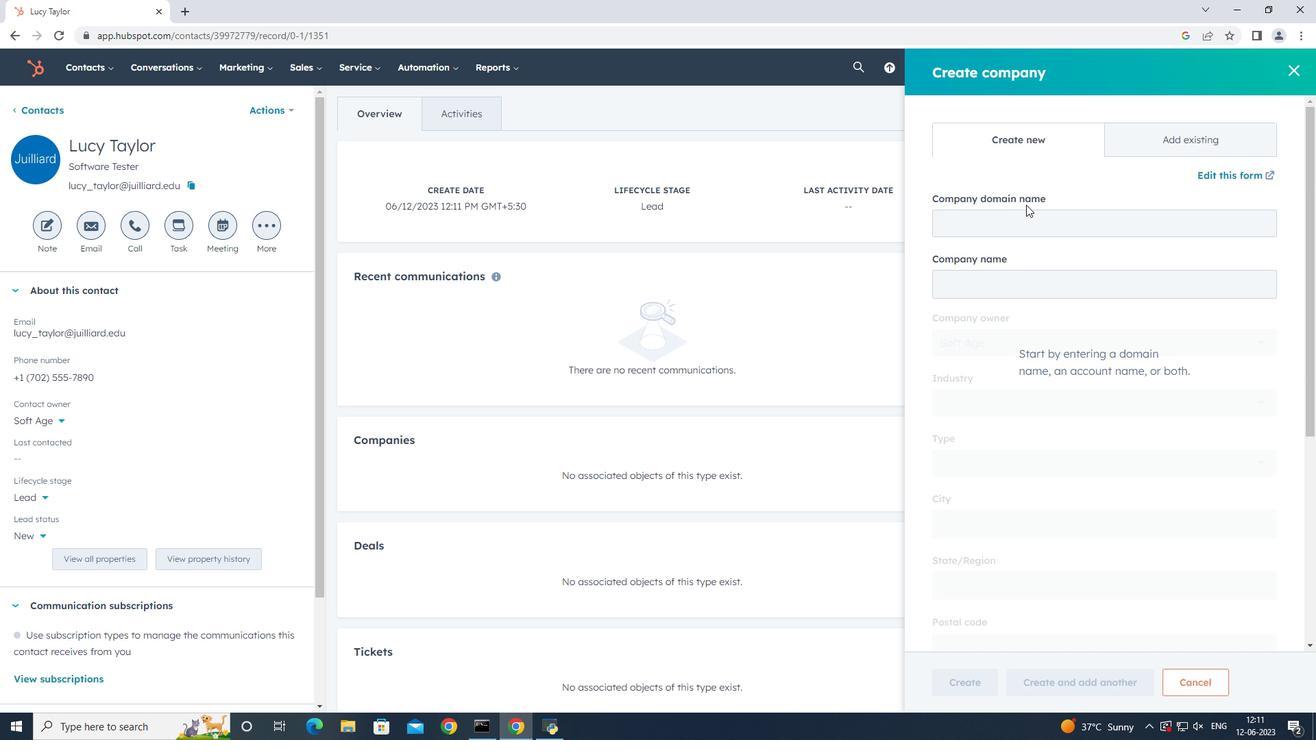 
Action: Mouse pressed left at (1028, 216)
Screenshot: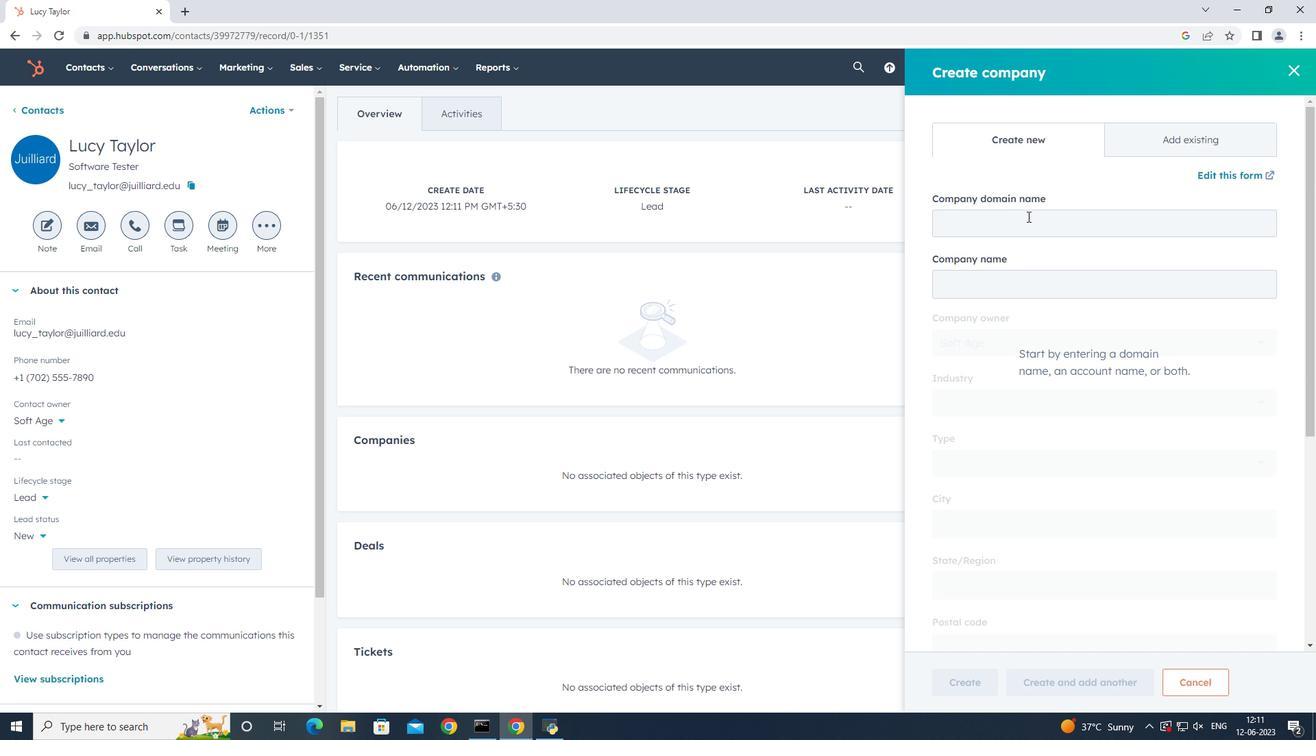 
Action: Mouse moved to (1054, 227)
Screenshot: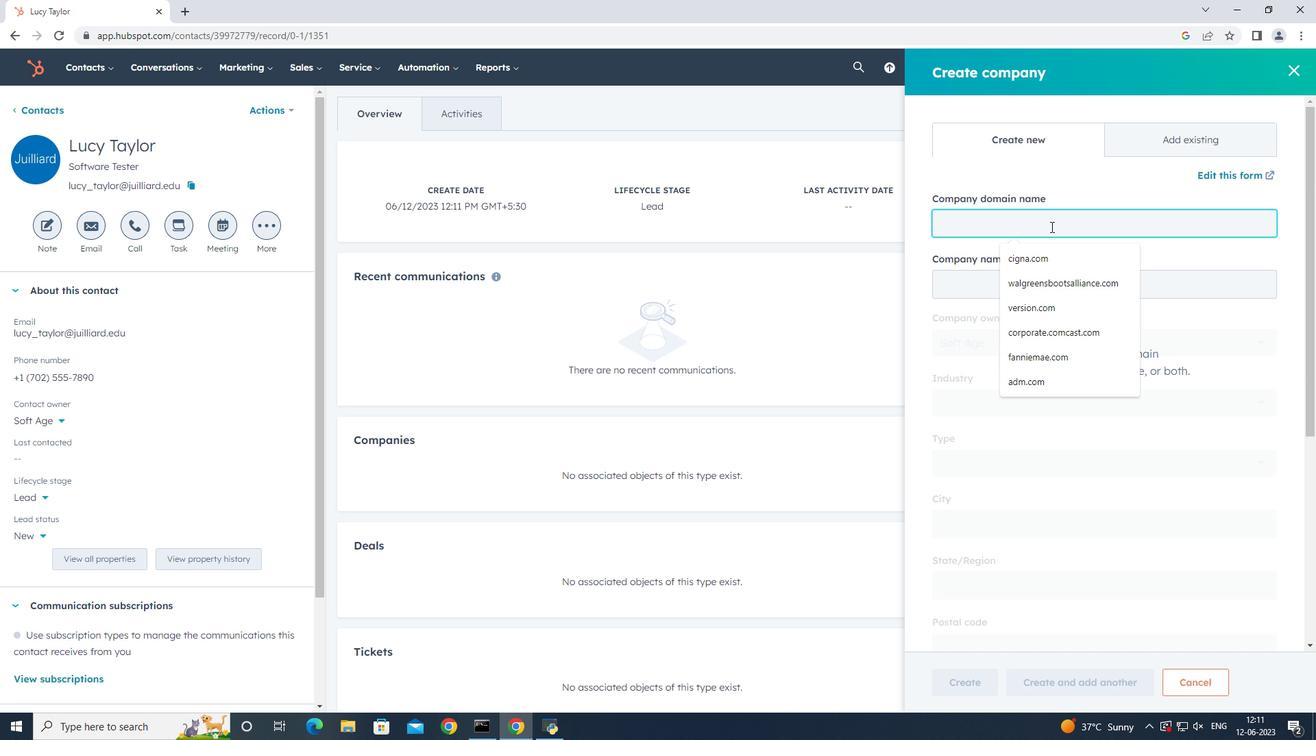 
Action: Key pressed www.novanta.com
Screenshot: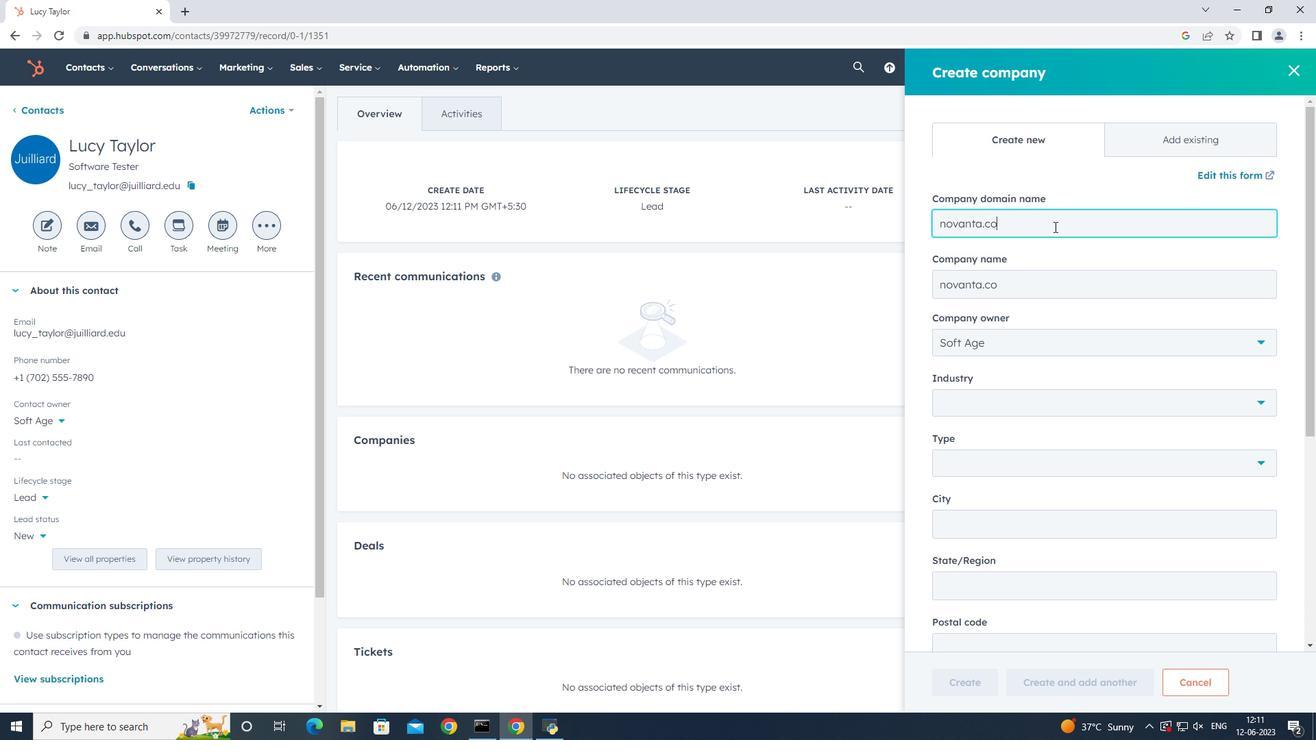 
Action: Mouse moved to (1084, 457)
Screenshot: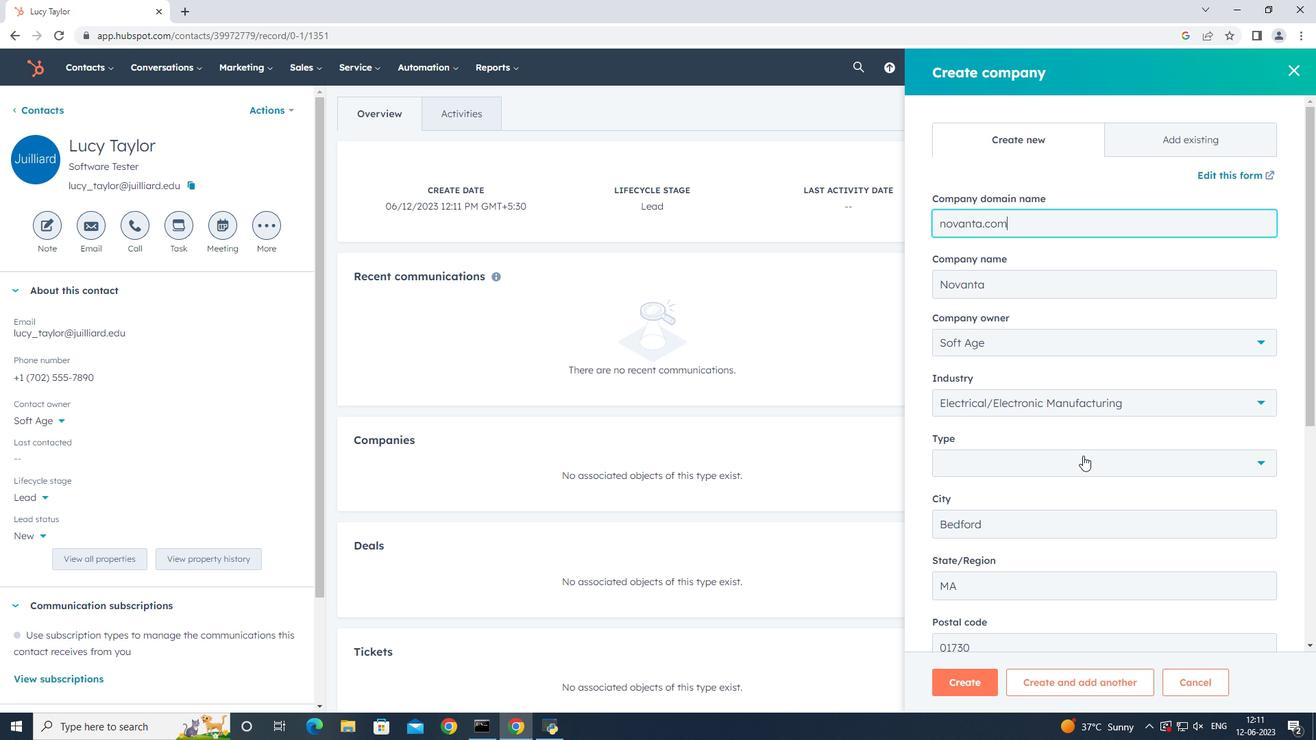 
Action: Mouse pressed left at (1084, 457)
Screenshot: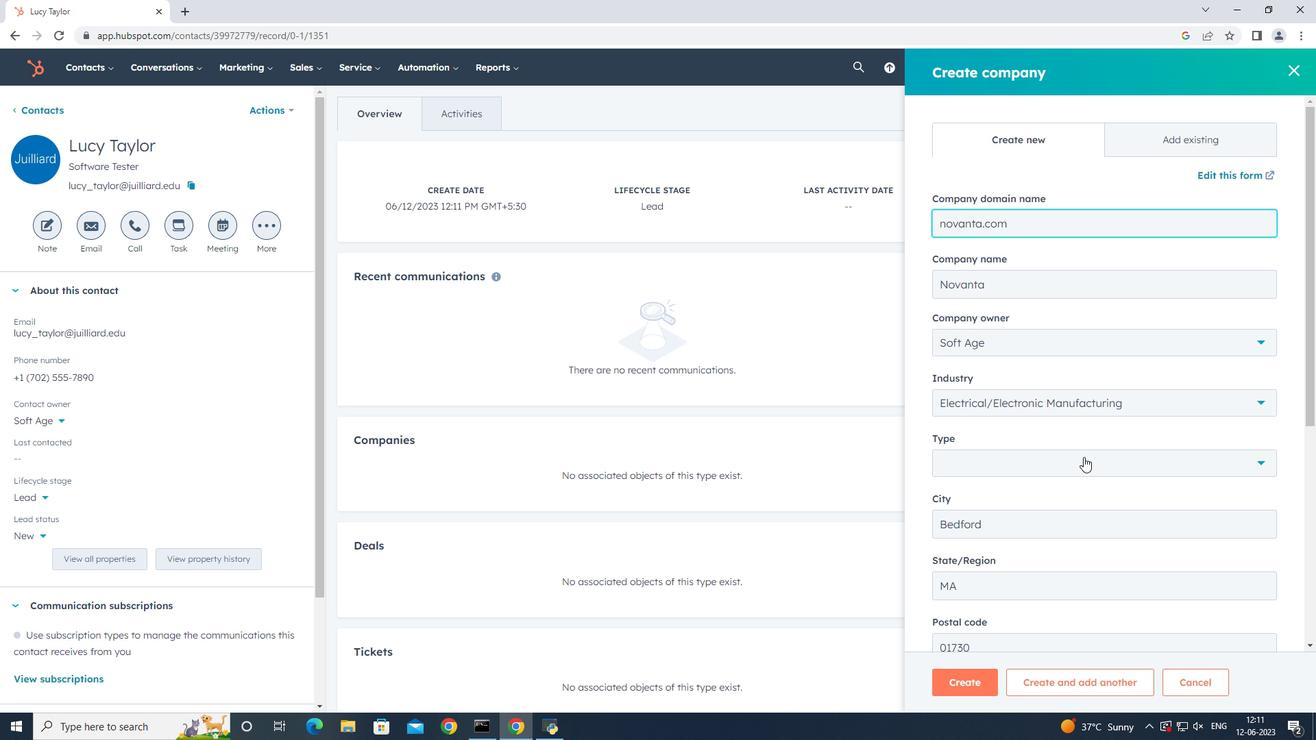 
Action: Mouse moved to (1052, 607)
Screenshot: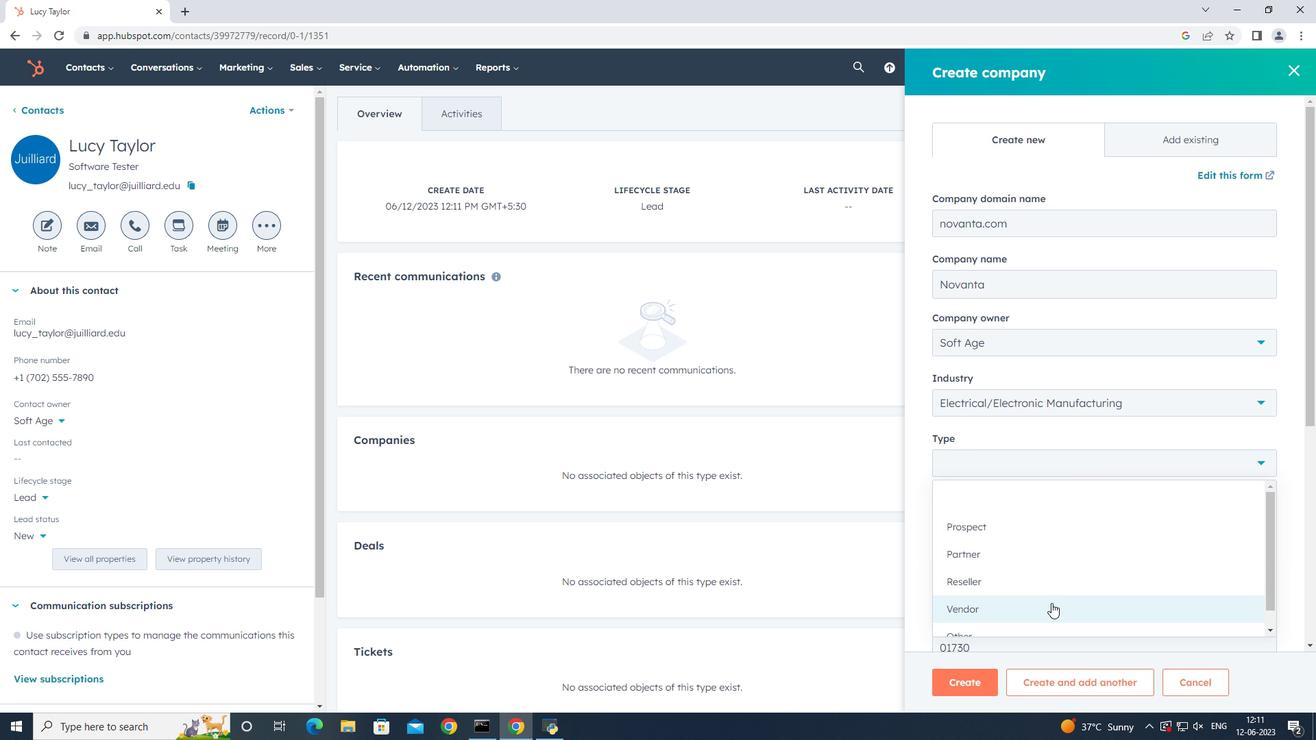 
Action: Mouse pressed left at (1052, 607)
Screenshot: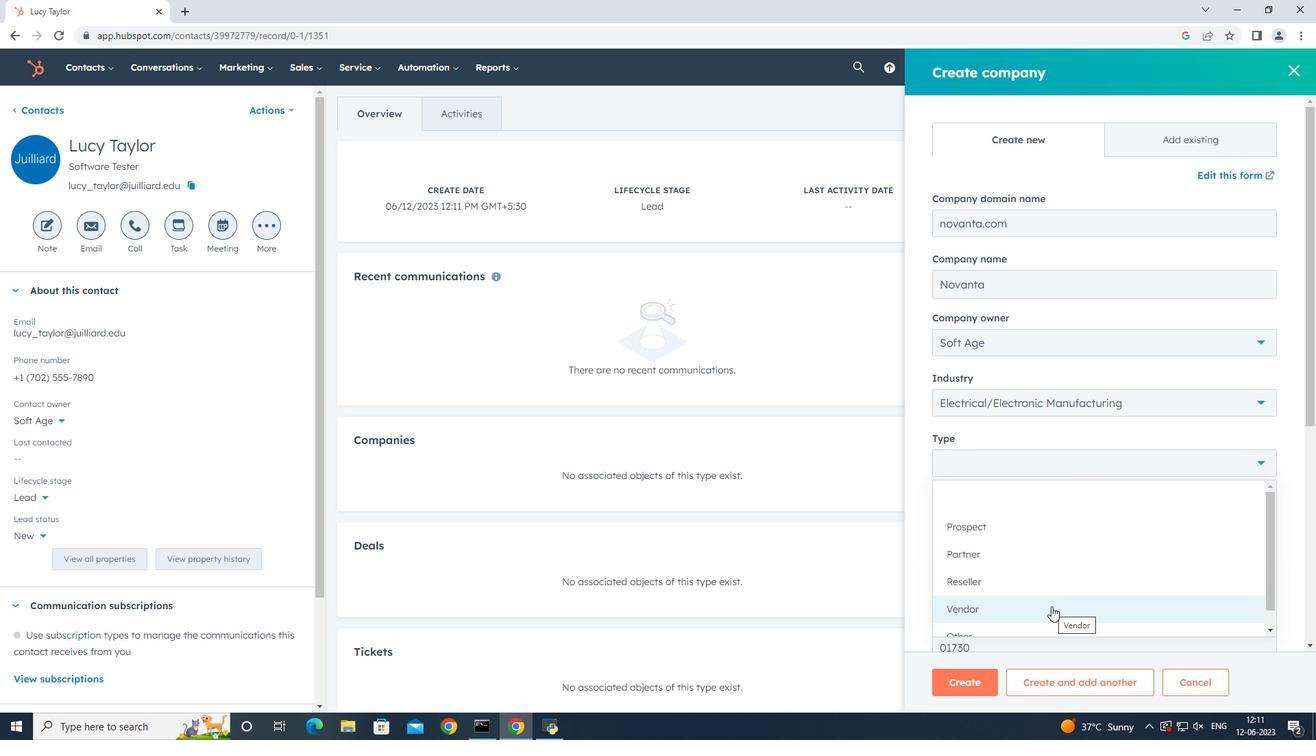 
Action: Mouse moved to (1076, 562)
Screenshot: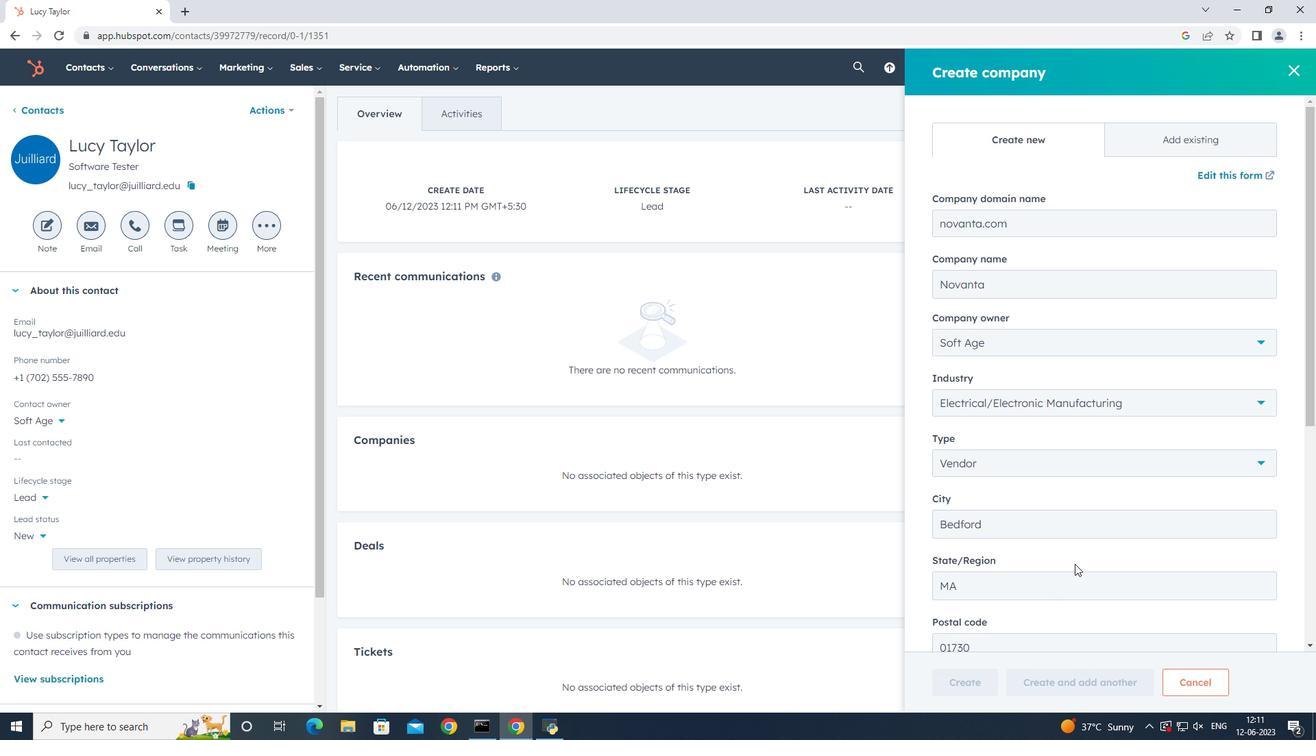 
Action: Mouse scrolled (1076, 561) with delta (0, 0)
Screenshot: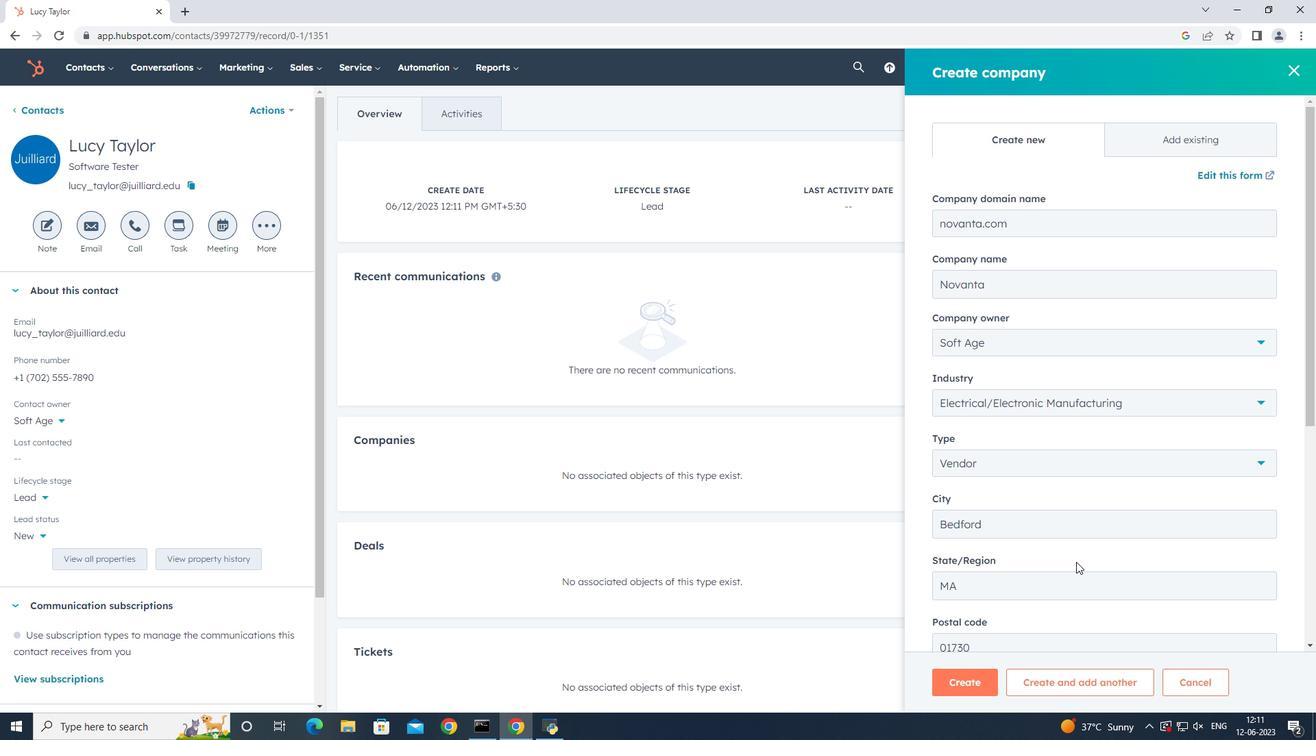 
Action: Mouse scrolled (1076, 561) with delta (0, 0)
Screenshot: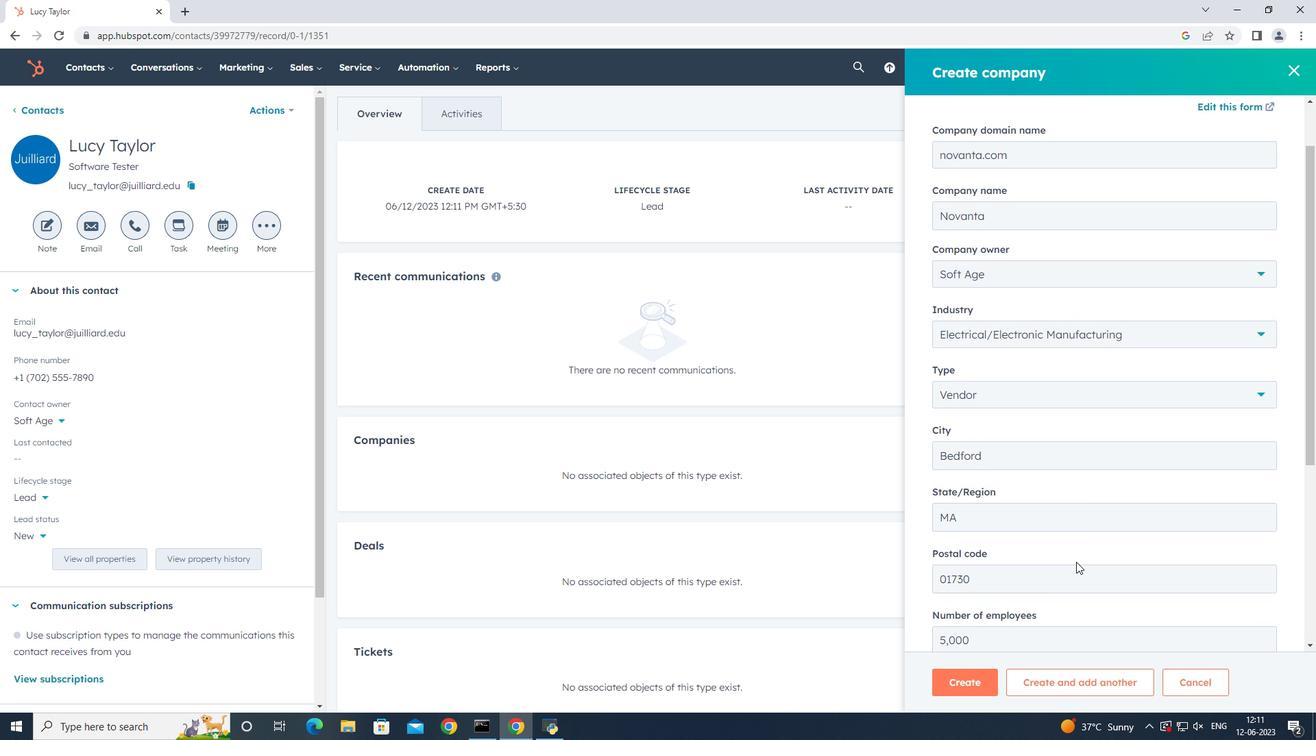 
Action: Mouse scrolled (1076, 561) with delta (0, 0)
Screenshot: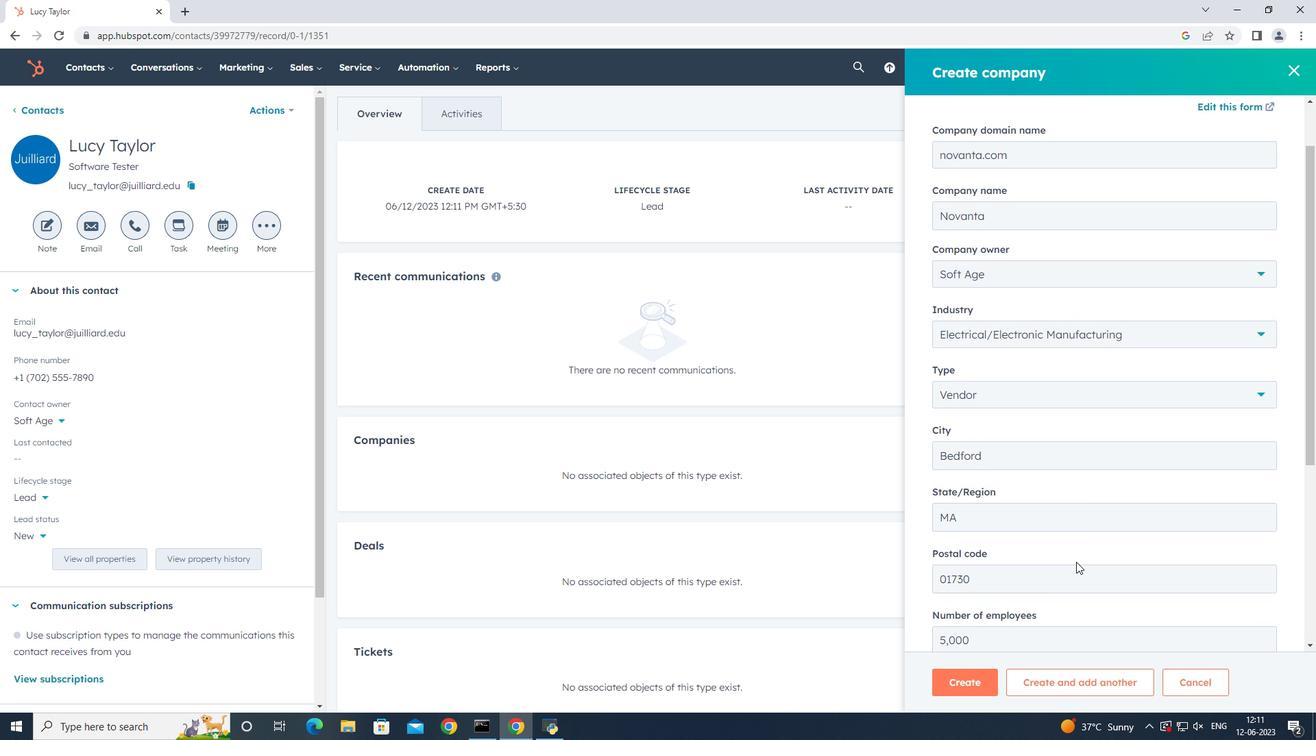 
Action: Mouse scrolled (1076, 561) with delta (0, 0)
Screenshot: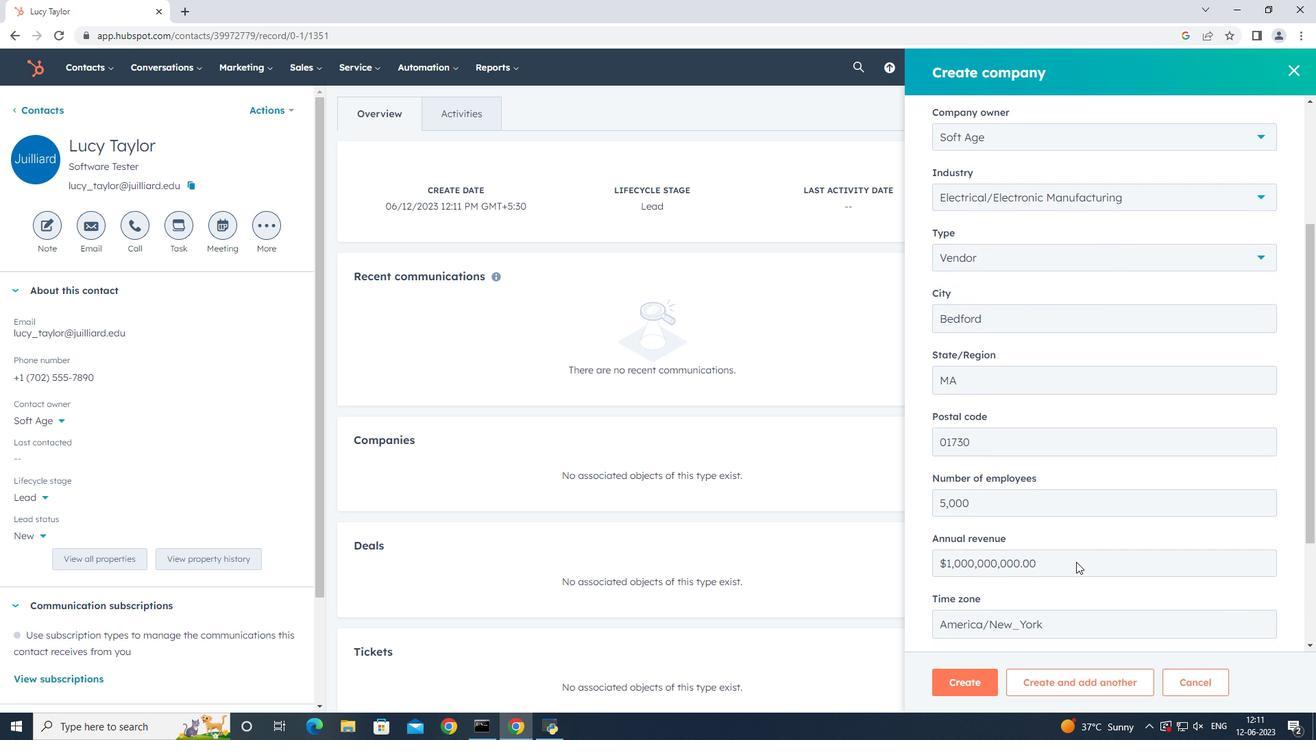 
Action: Mouse scrolled (1076, 561) with delta (0, 0)
Screenshot: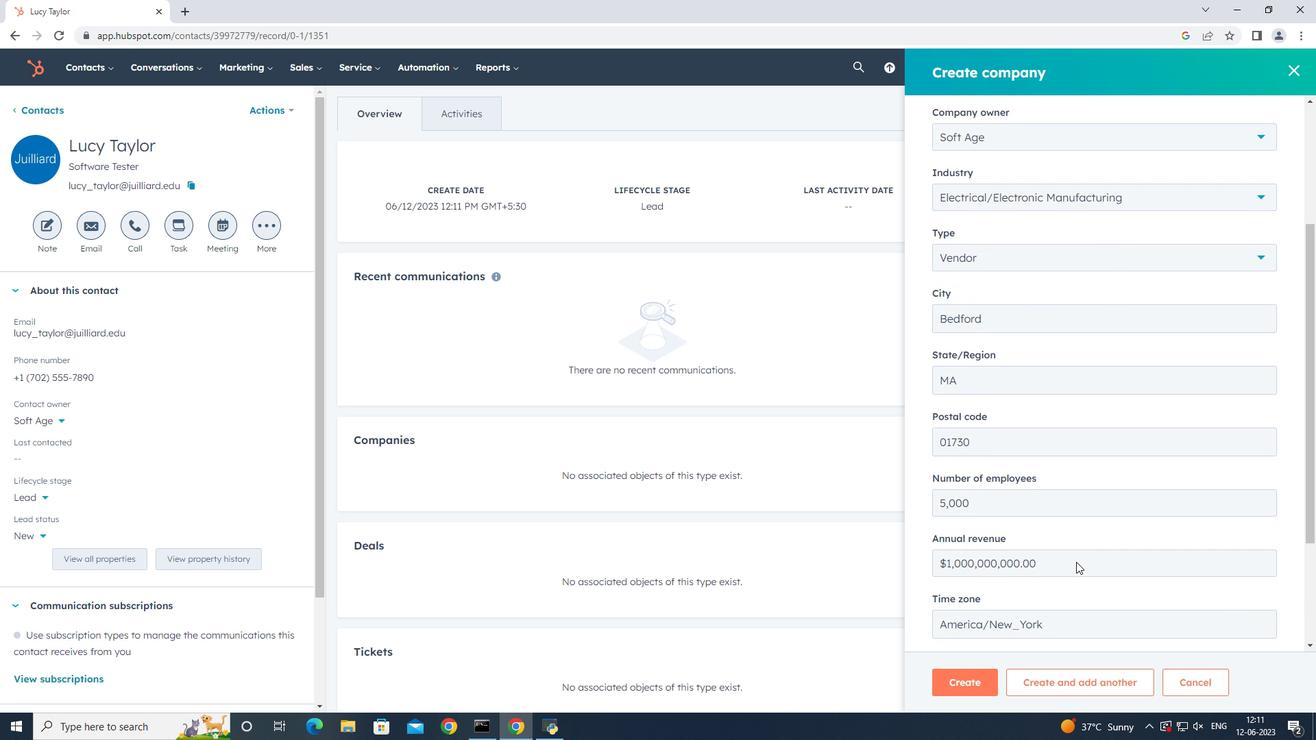 
Action: Mouse scrolled (1076, 561) with delta (0, 0)
Screenshot: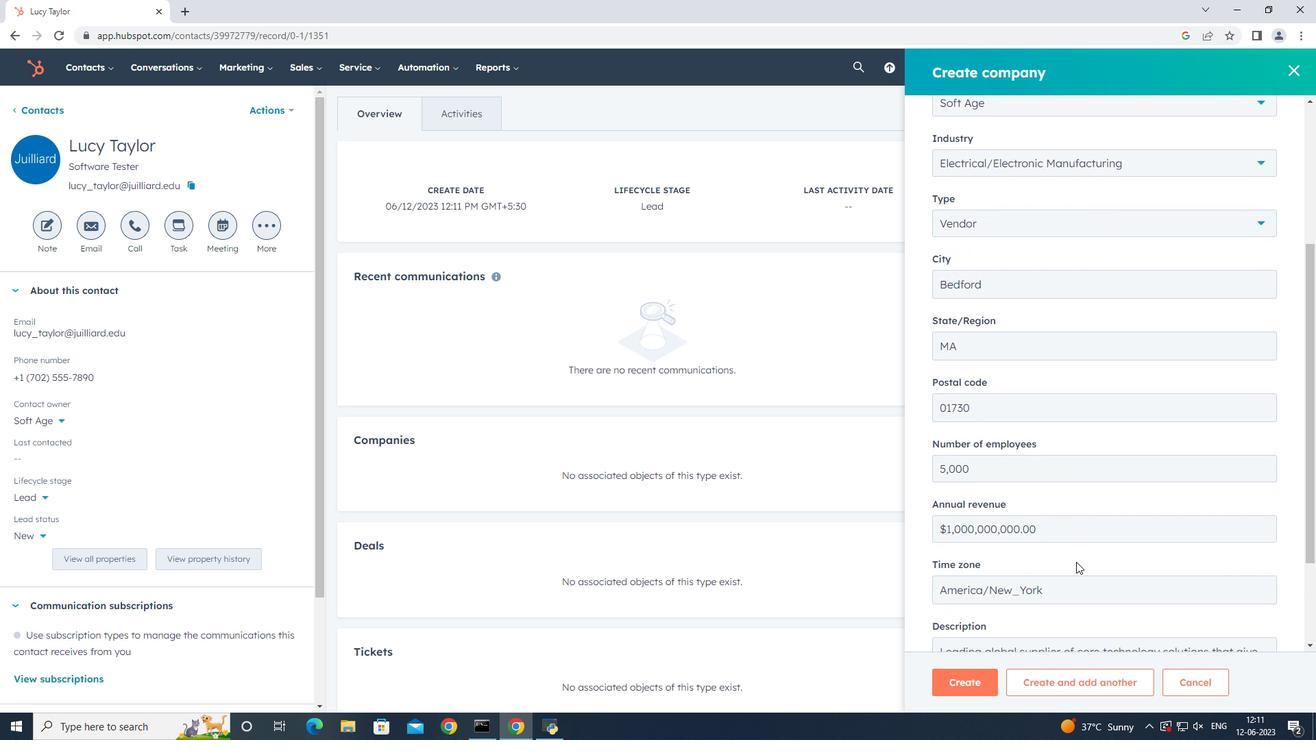 
Action: Mouse scrolled (1076, 561) with delta (0, 0)
Screenshot: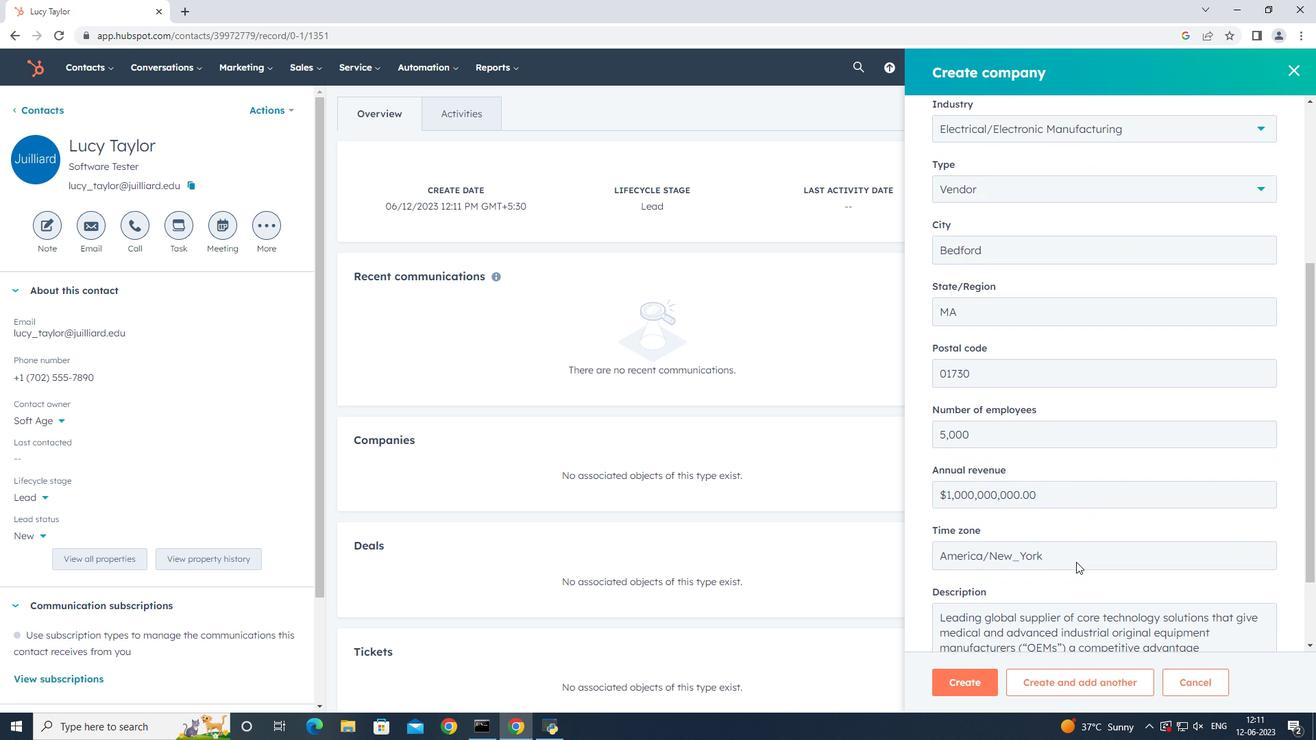 
Action: Mouse moved to (981, 682)
Screenshot: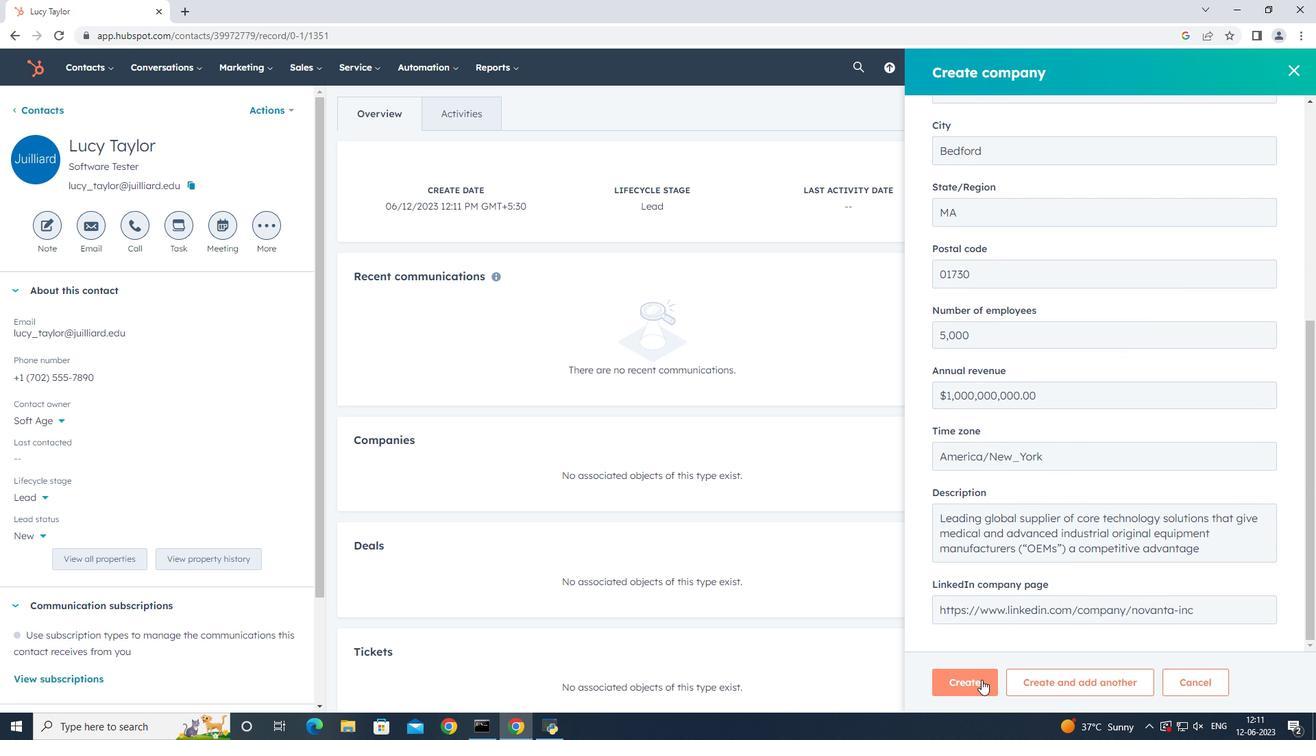 
Action: Mouse pressed left at (981, 682)
Screenshot: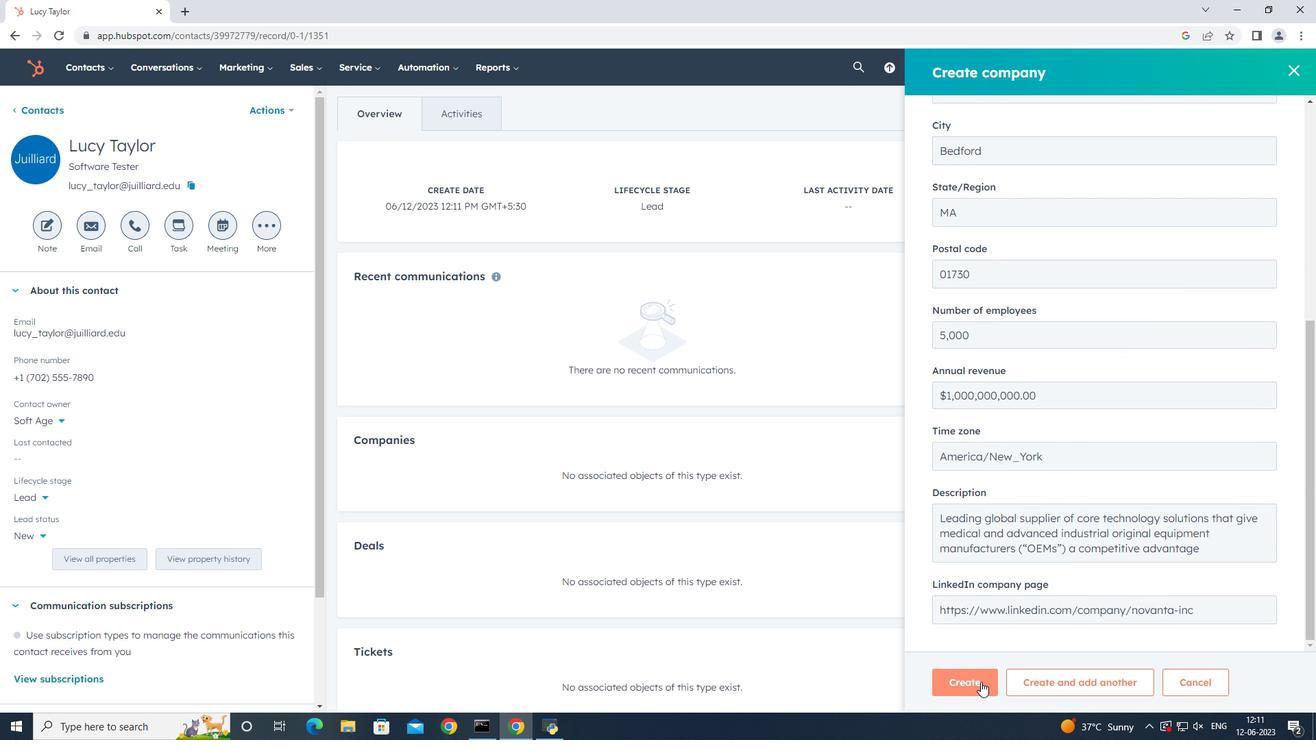 
Action: Mouse moved to (715, 354)
Screenshot: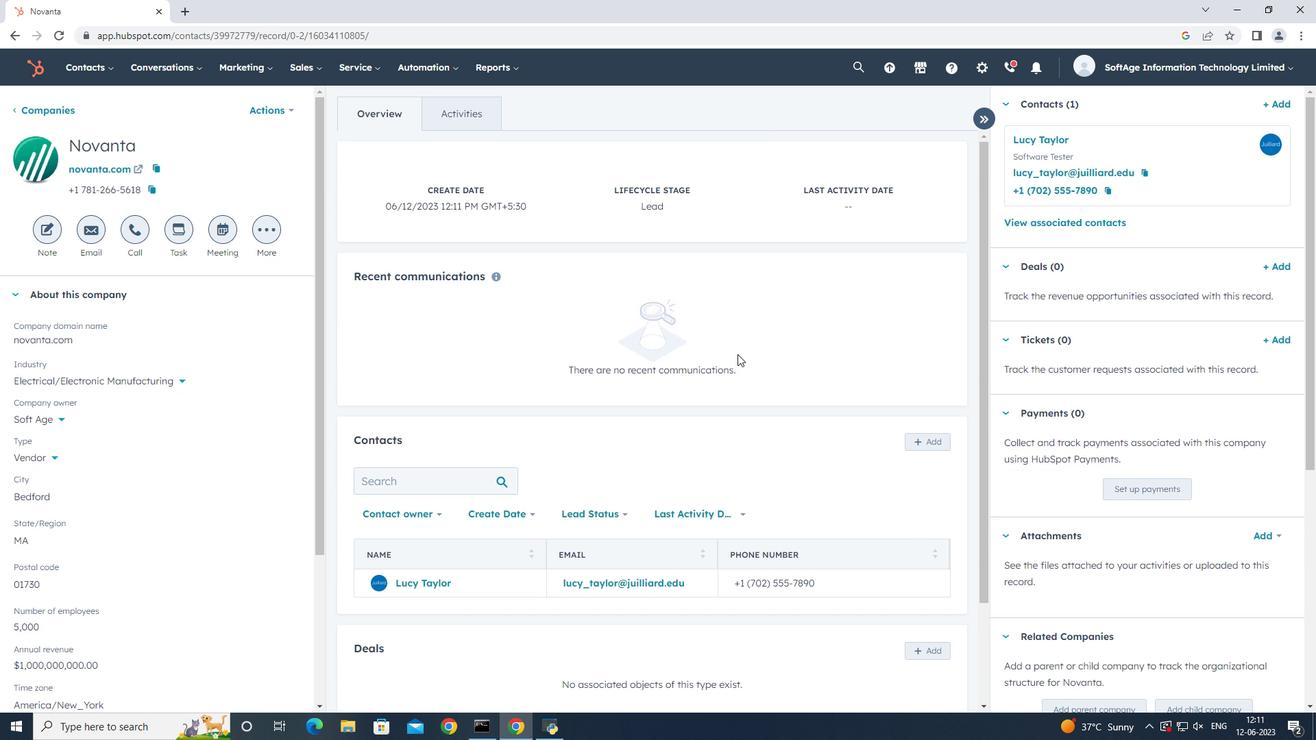 
